 Task: Create ChildIssue0000000811 as Child Issue of Issue Issue0000000406 in Backlog  in Scrum Project Project0000000082 in Jira. Create ChildIssue0000000812 as Child Issue of Issue Issue0000000406 in Backlog  in Scrum Project Project0000000082 in Jira. Create ChildIssue0000000813 as Child Issue of Issue Issue0000000407 in Backlog  in Scrum Project Project0000000082 in Jira. Create ChildIssue0000000814 as Child Issue of Issue Issue0000000407 in Backlog  in Scrum Project Project0000000082 in Jira. Create ChildIssue0000000815 as Child Issue of Issue Issue0000000408 in Backlog  in Scrum Project Project0000000082 in Jira
Action: Mouse moved to (282, 93)
Screenshot: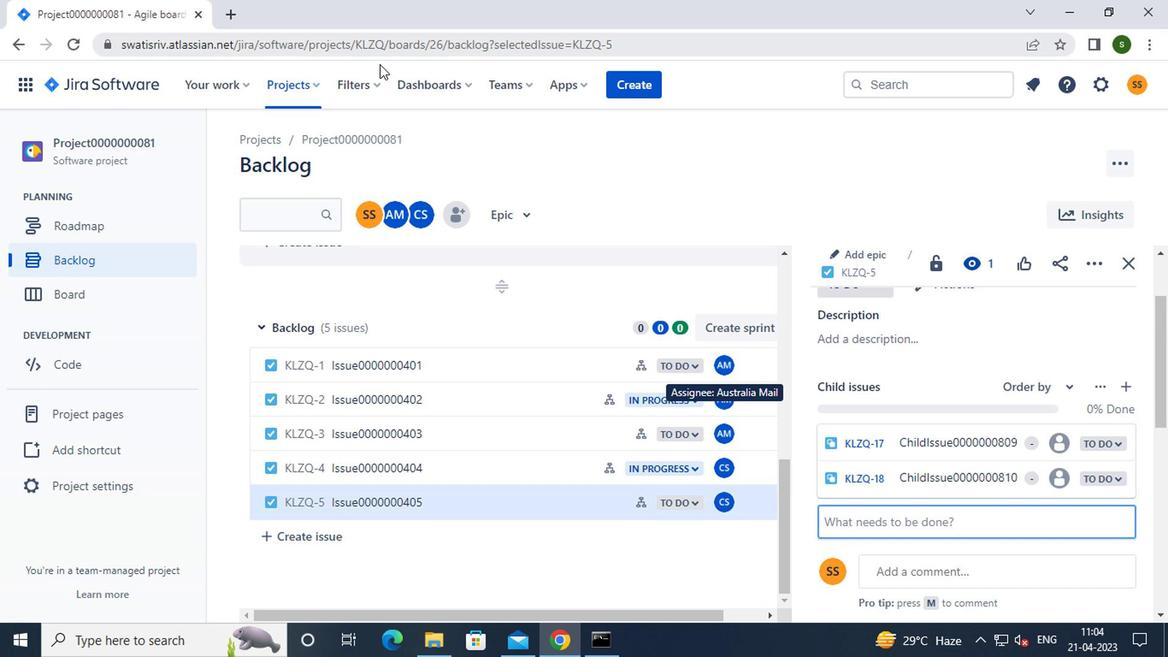 
Action: Mouse pressed left at (282, 93)
Screenshot: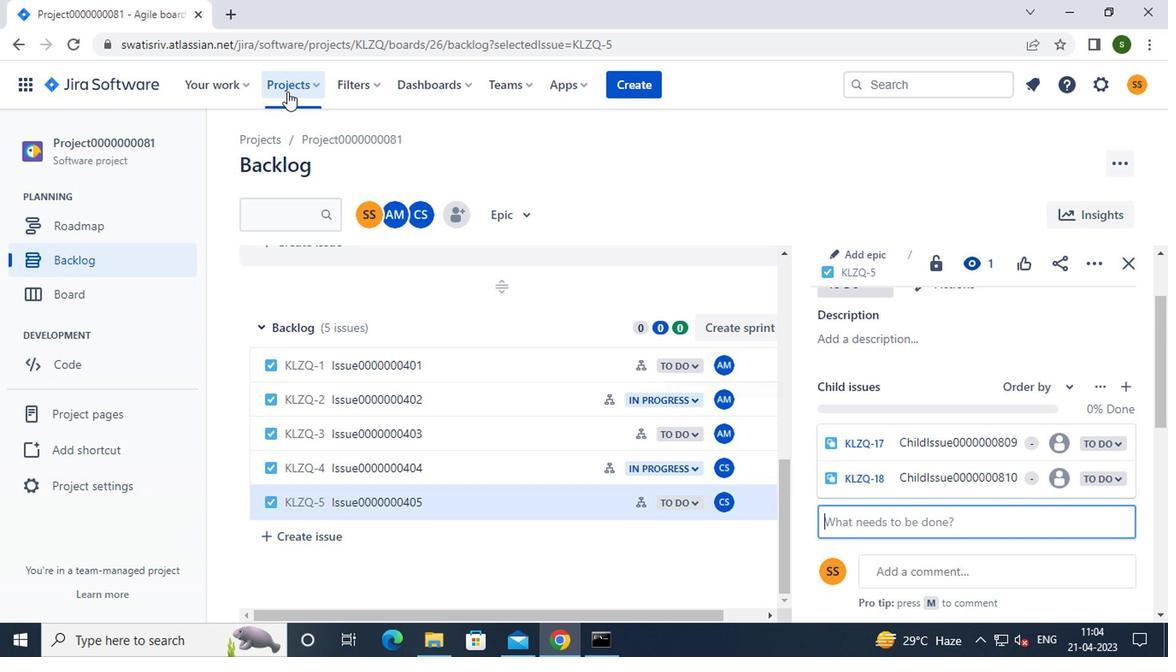 
Action: Mouse moved to (345, 207)
Screenshot: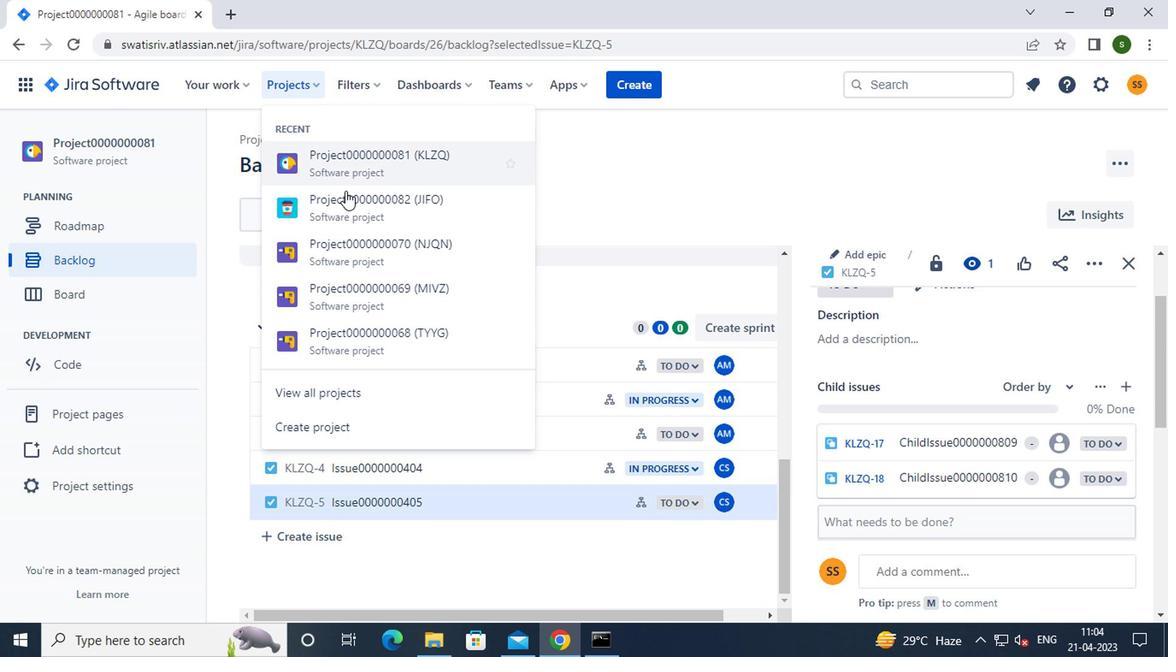 
Action: Mouse pressed left at (345, 207)
Screenshot: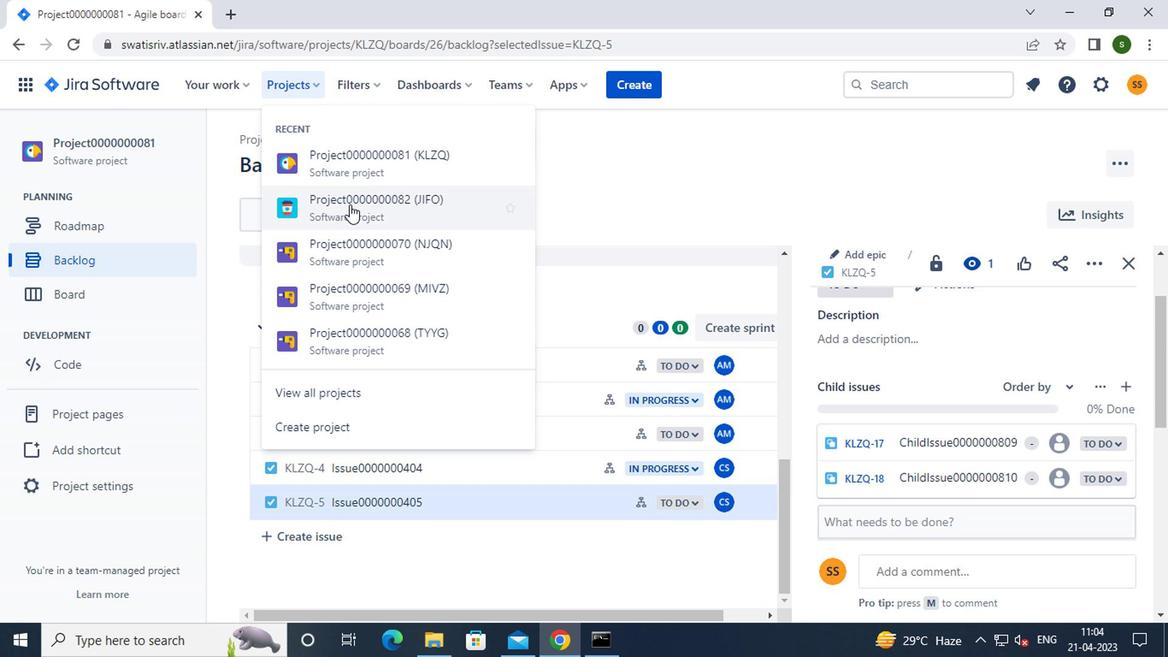 
Action: Mouse moved to (152, 271)
Screenshot: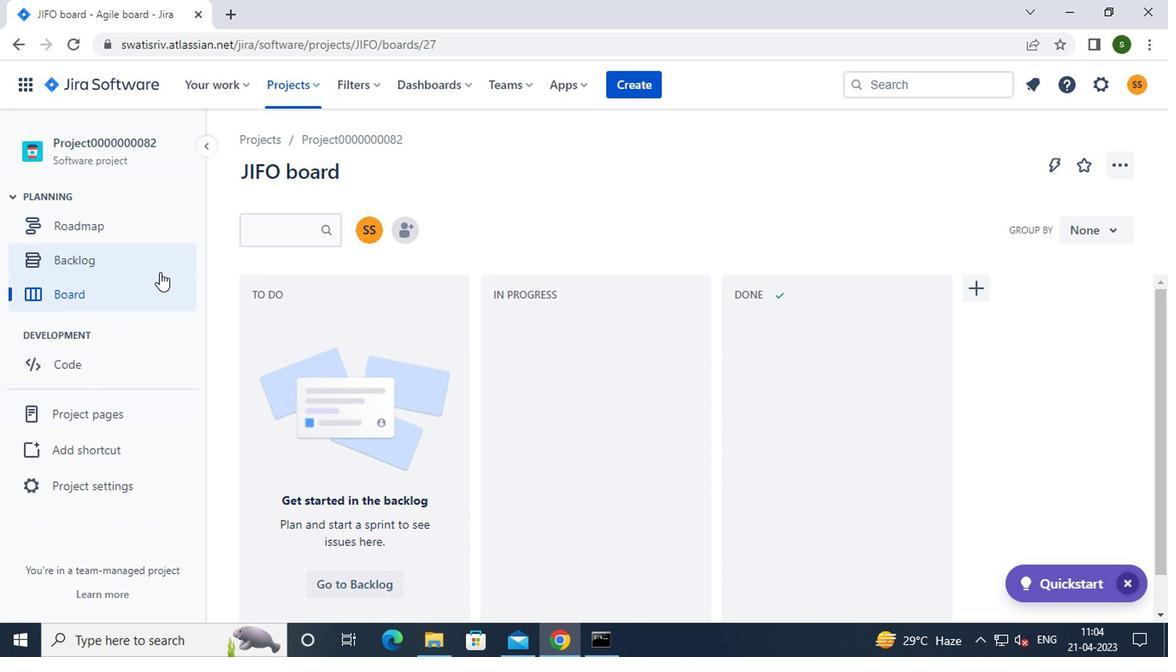 
Action: Mouse pressed left at (152, 271)
Screenshot: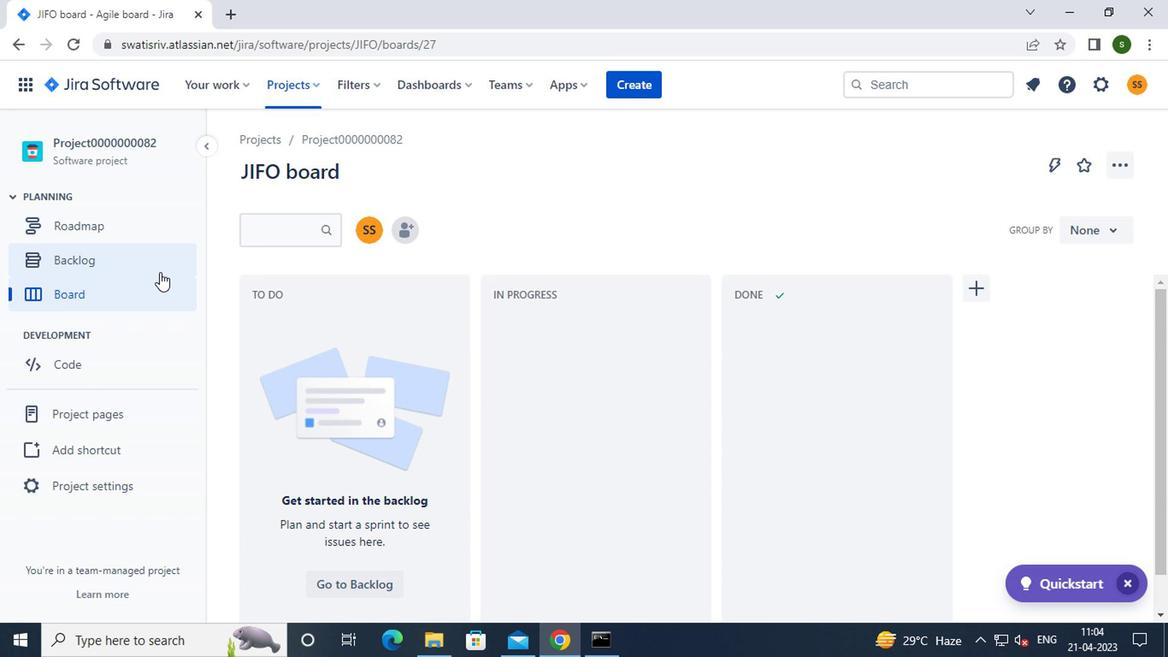 
Action: Mouse moved to (471, 345)
Screenshot: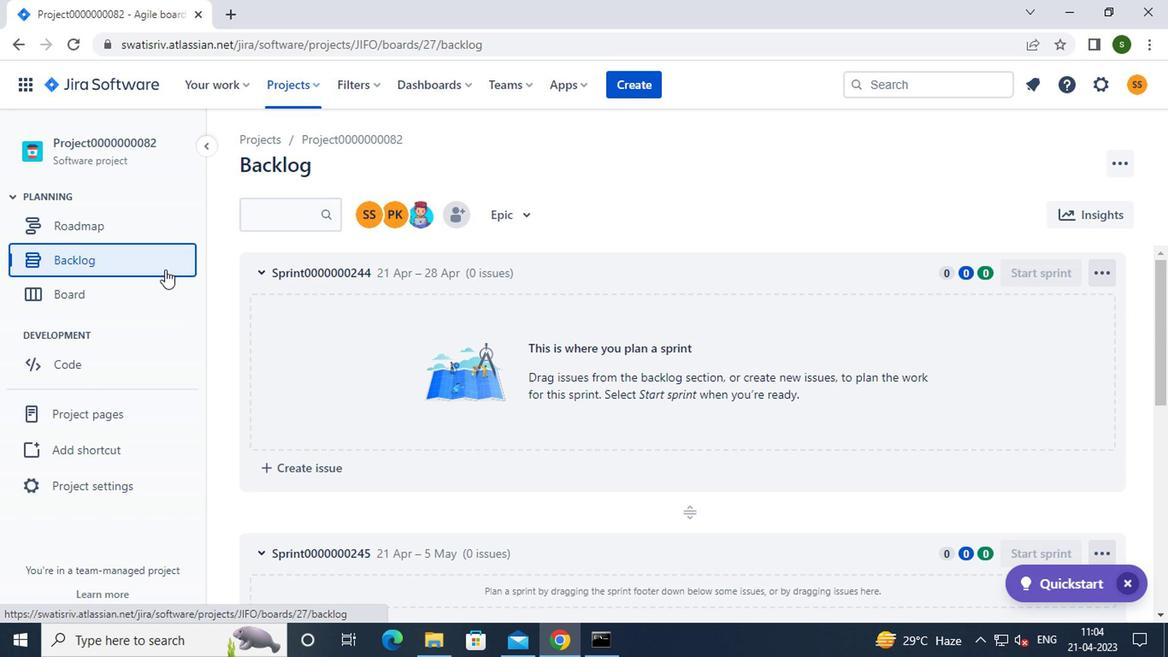 
Action: Mouse scrolled (471, 344) with delta (0, 0)
Screenshot: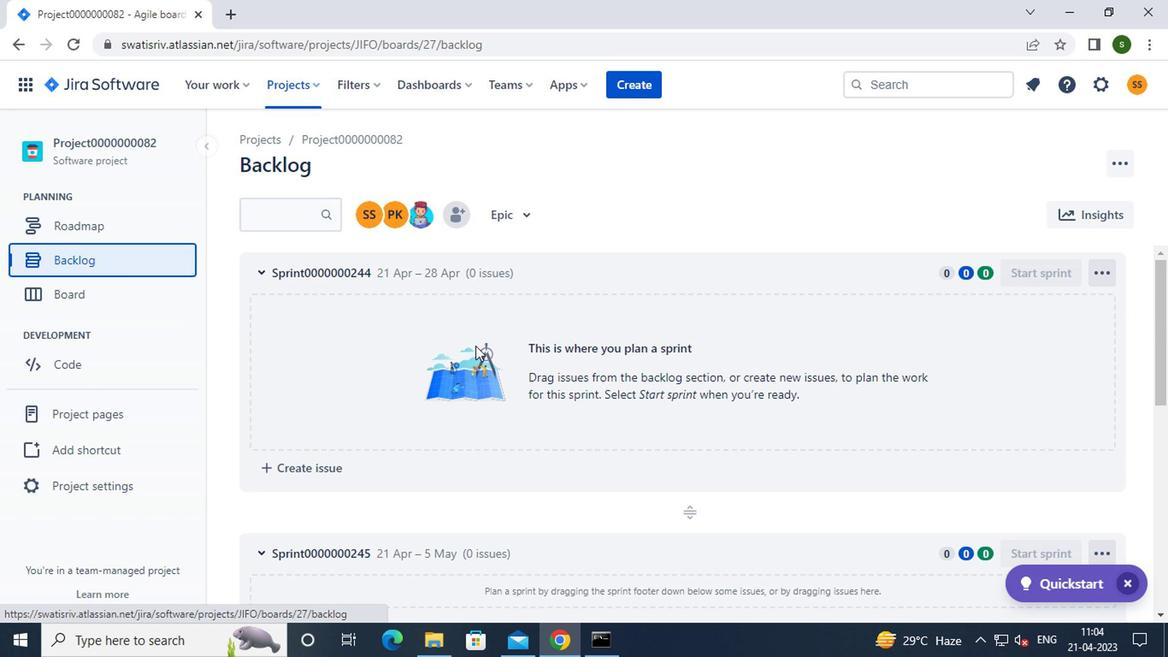 
Action: Mouse scrolled (471, 344) with delta (0, 0)
Screenshot: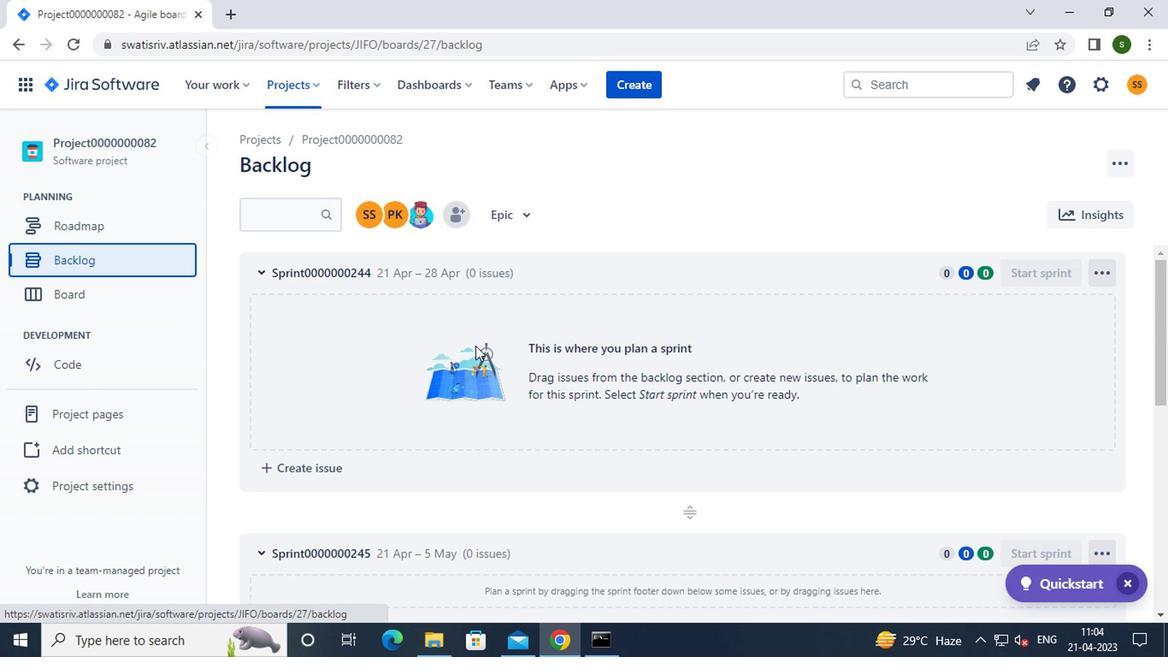 
Action: Mouse scrolled (471, 344) with delta (0, 0)
Screenshot: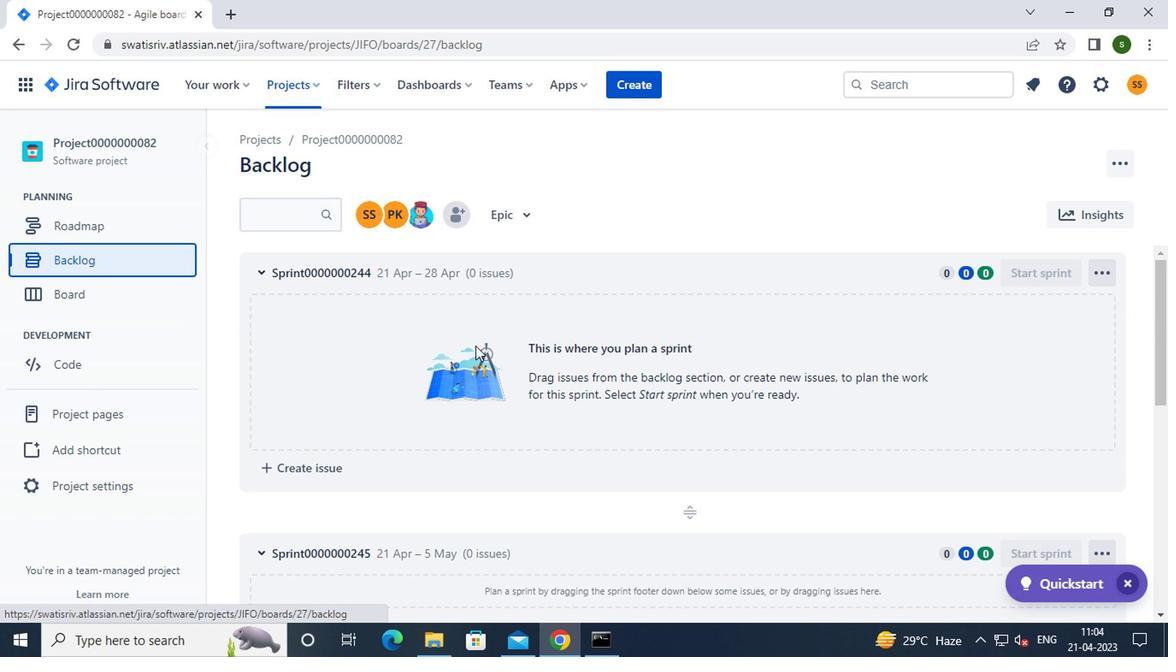 
Action: Mouse moved to (472, 345)
Screenshot: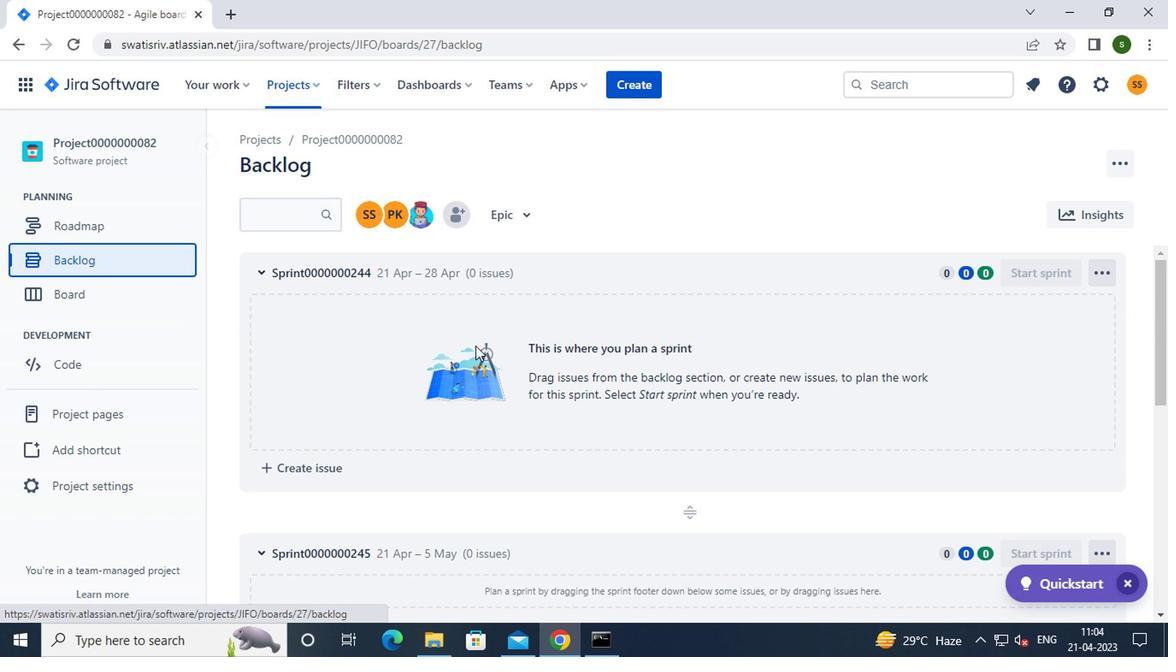
Action: Mouse scrolled (472, 344) with delta (0, 0)
Screenshot: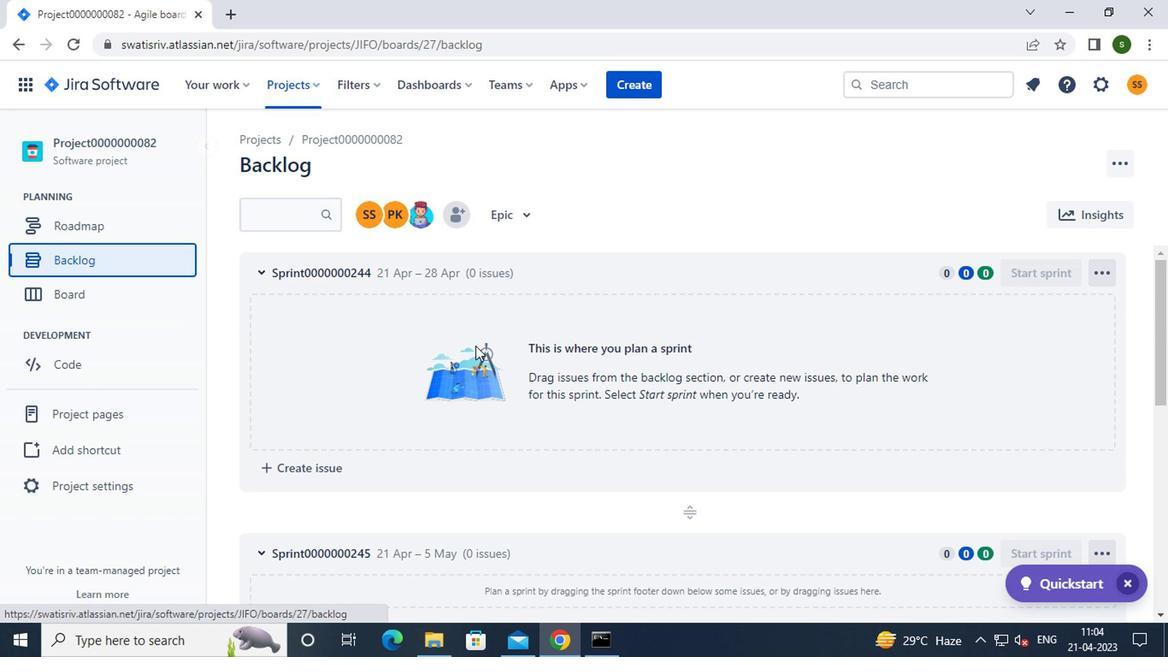
Action: Mouse scrolled (472, 344) with delta (0, 0)
Screenshot: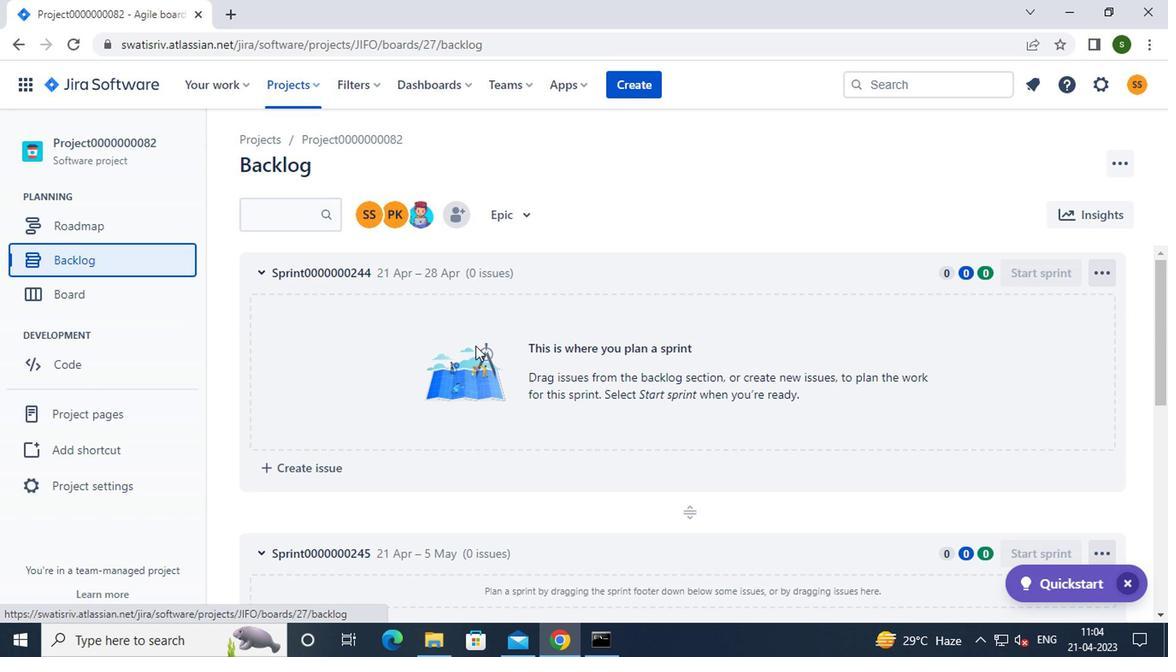 
Action: Mouse scrolled (472, 344) with delta (0, 0)
Screenshot: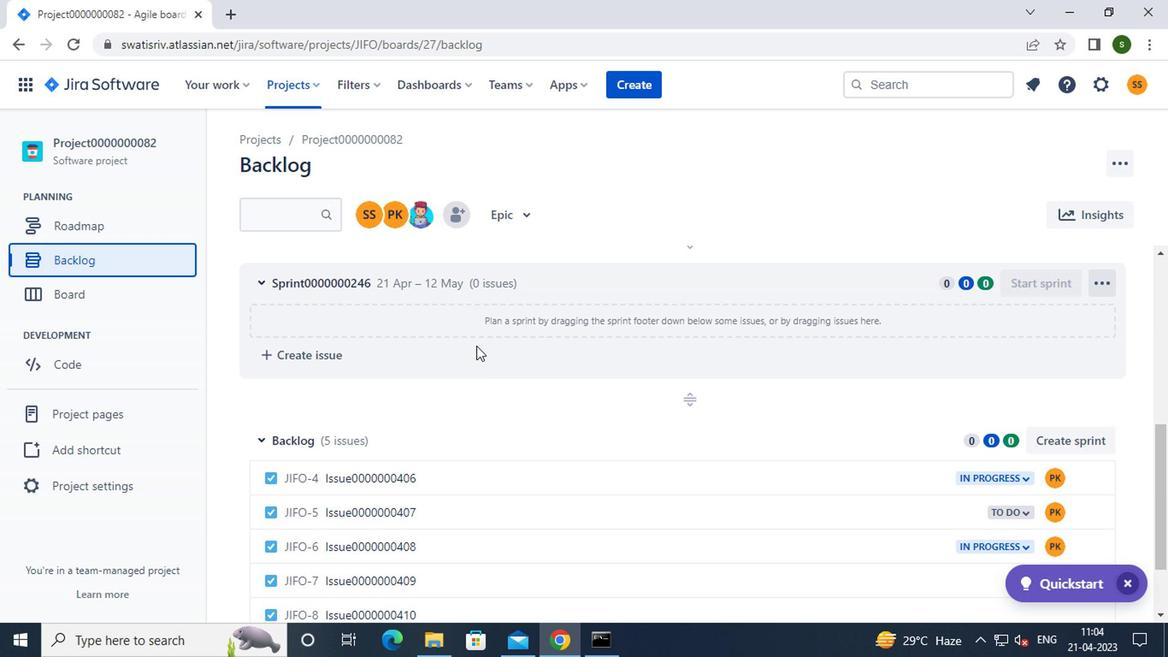 
Action: Mouse scrolled (472, 344) with delta (0, 0)
Screenshot: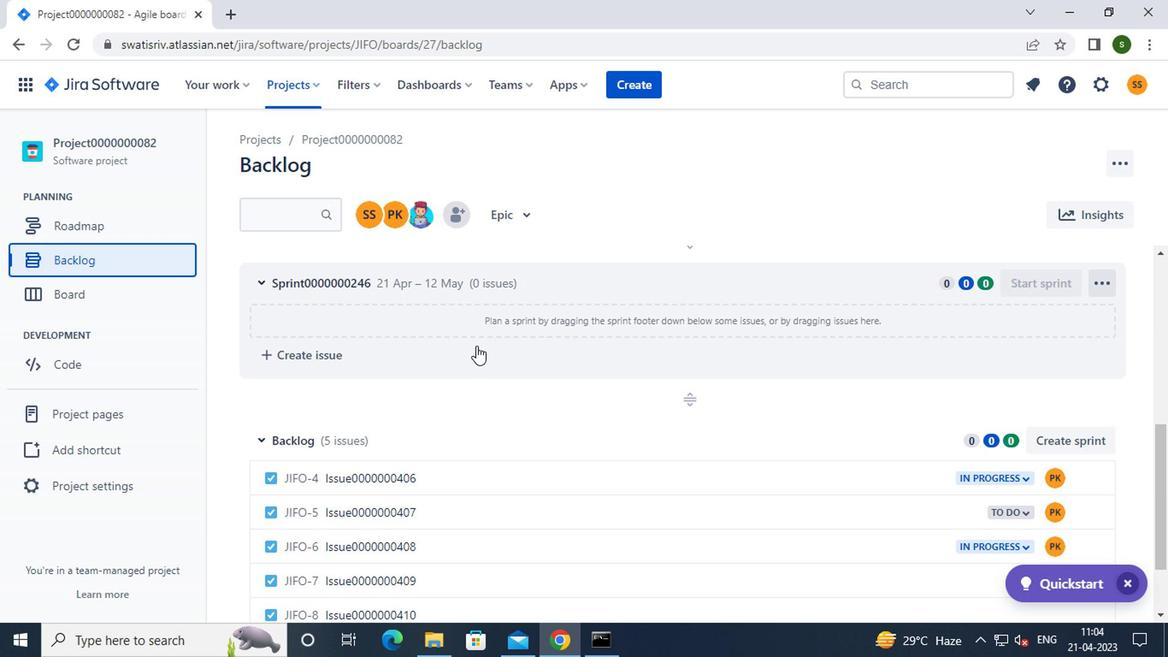 
Action: Mouse scrolled (472, 344) with delta (0, 0)
Screenshot: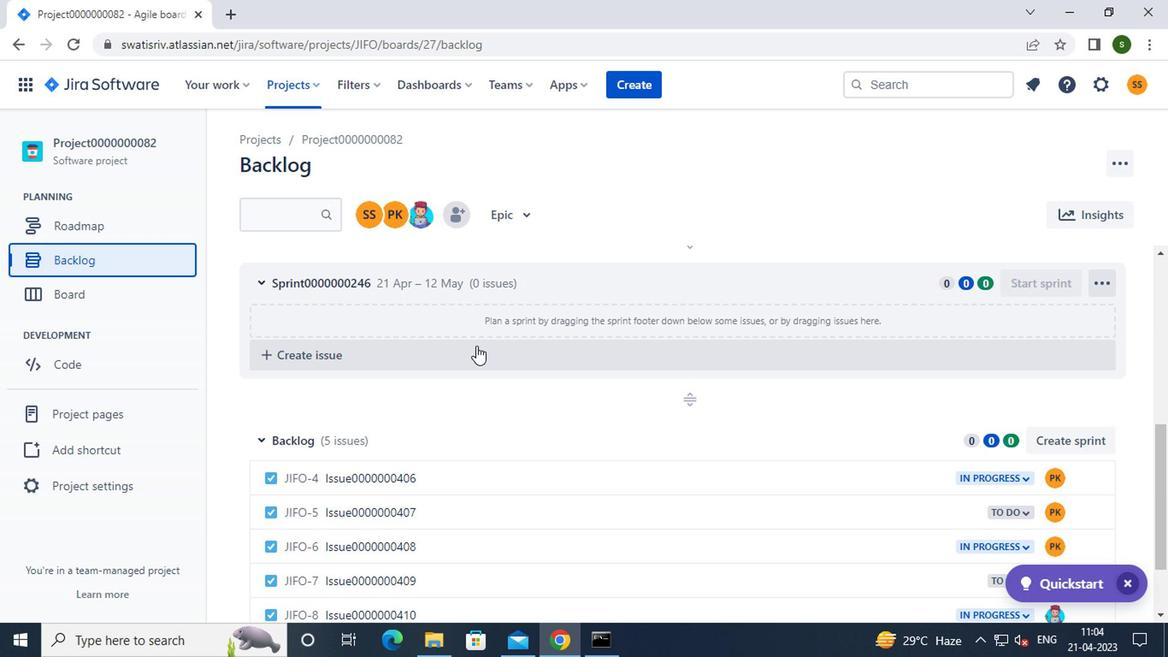 
Action: Mouse moved to (544, 377)
Screenshot: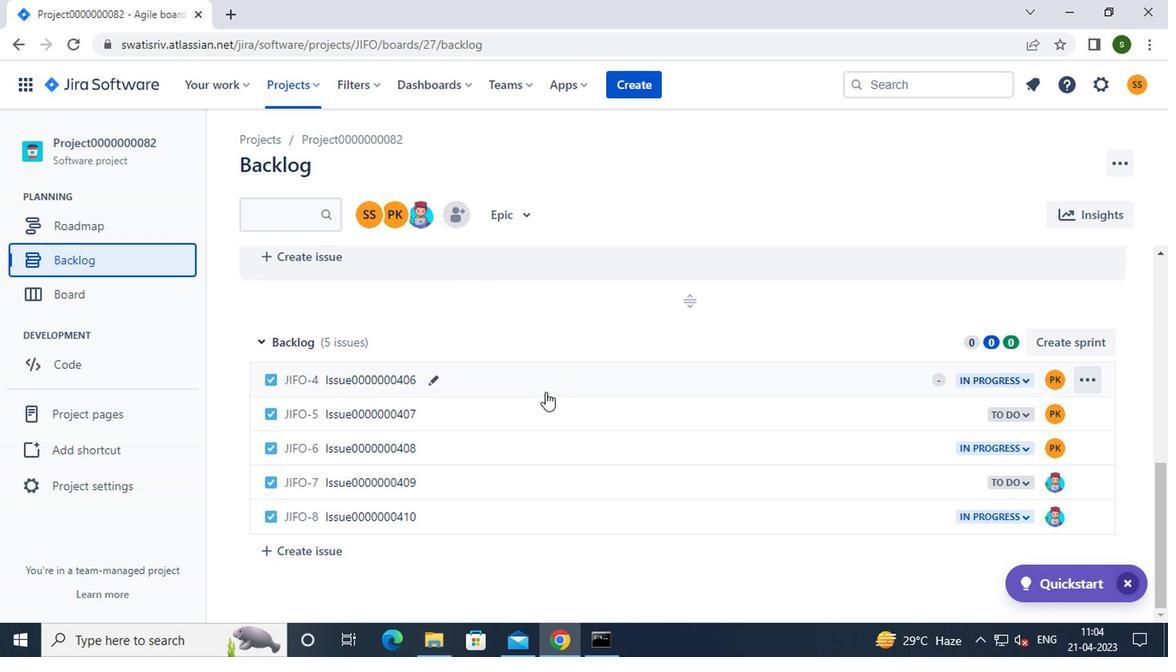 
Action: Mouse pressed left at (544, 377)
Screenshot: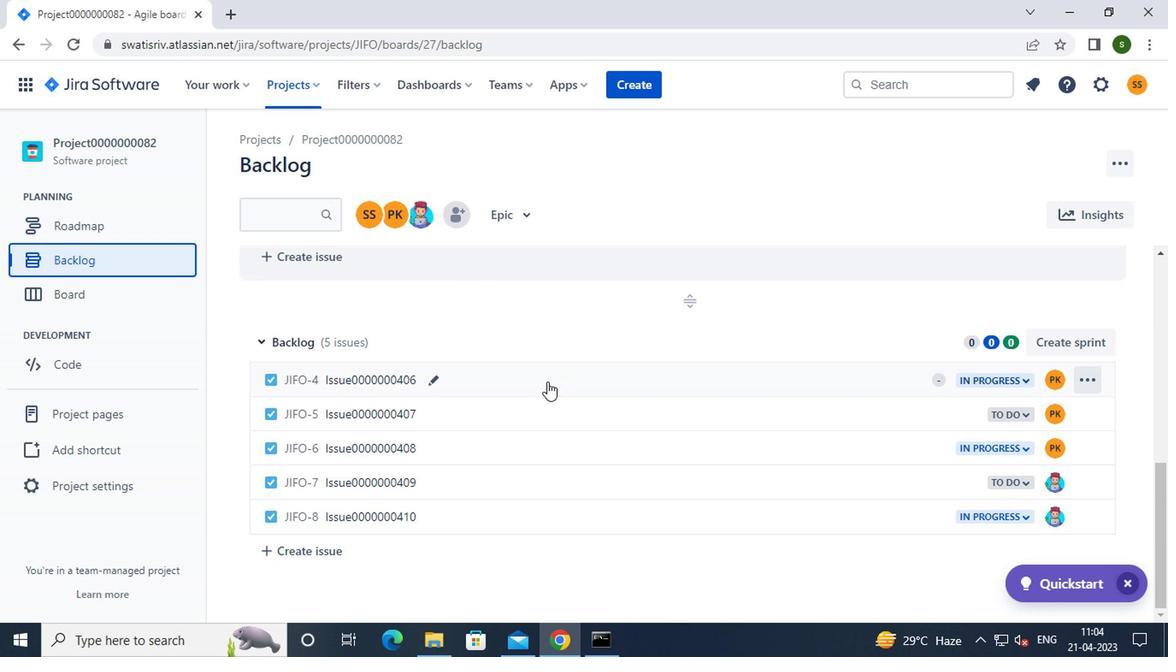 
Action: Mouse moved to (864, 338)
Screenshot: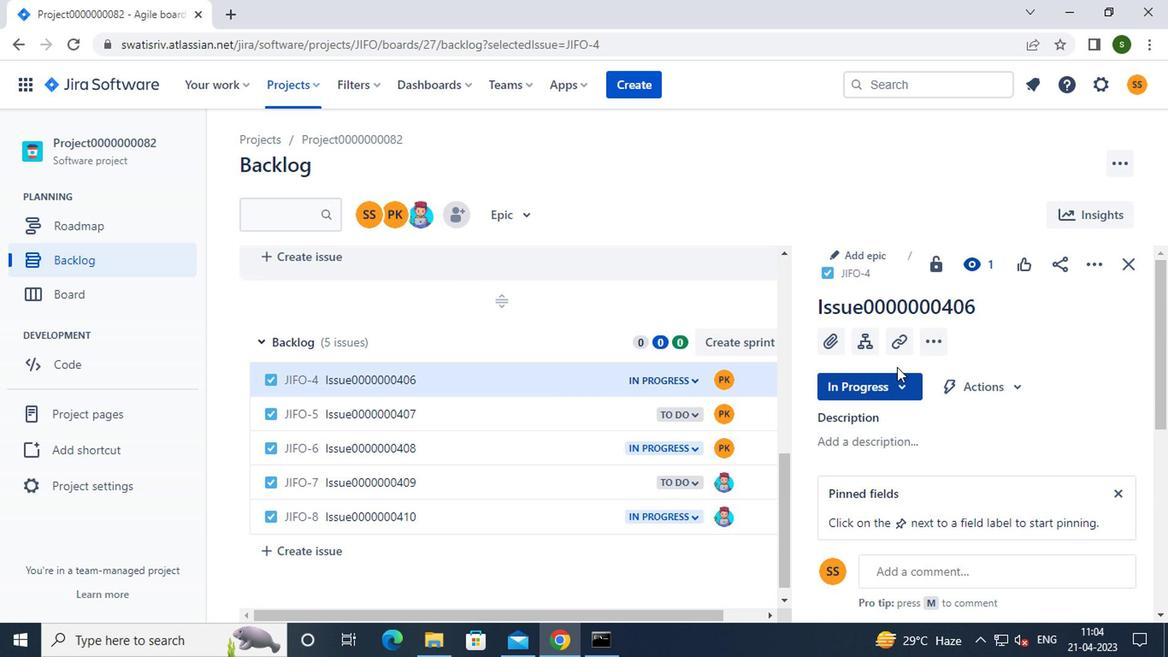
Action: Mouse pressed left at (864, 338)
Screenshot: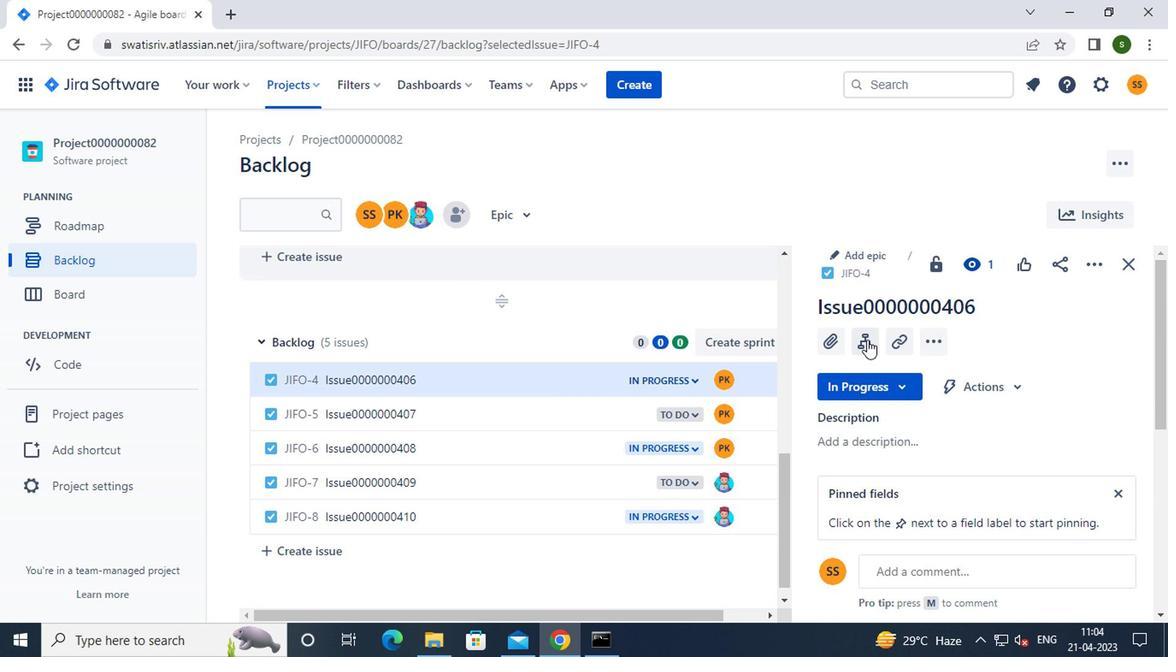 
Action: Mouse moved to (866, 414)
Screenshot: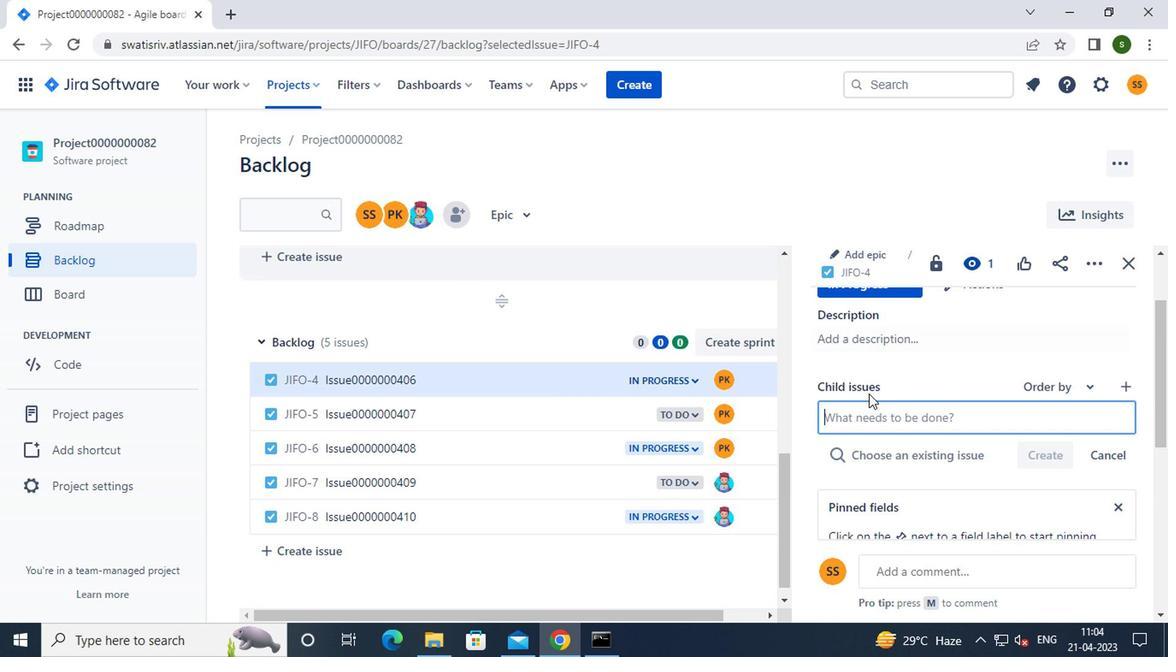 
Action: Mouse pressed left at (866, 414)
Screenshot: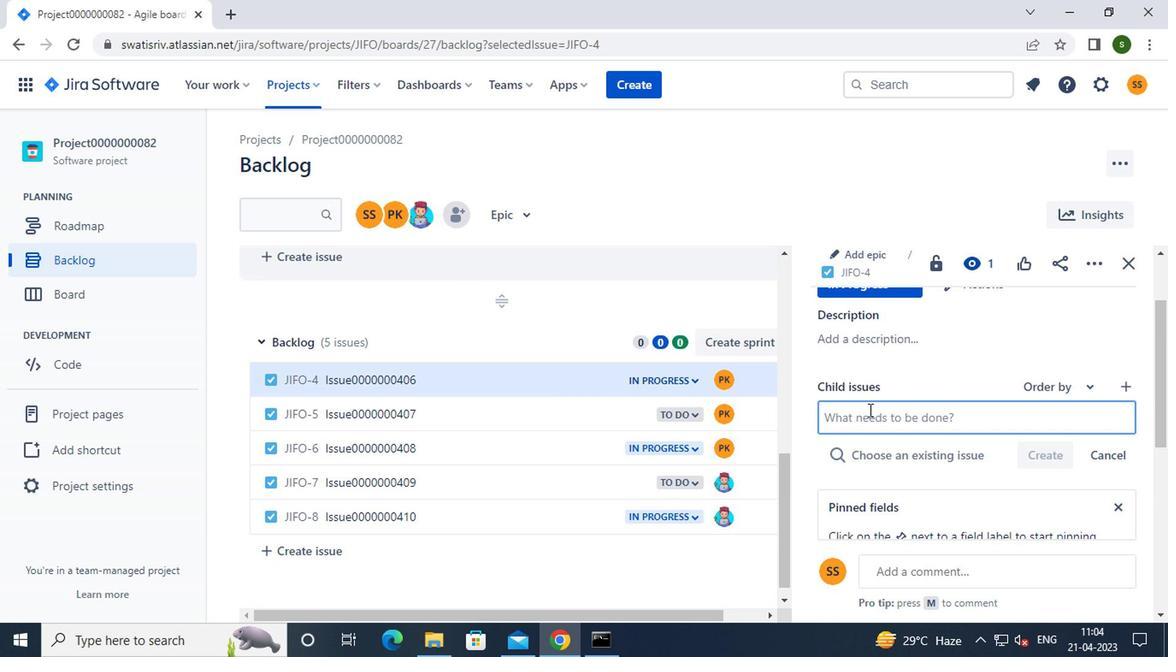 
Action: Key pressed c<Key.caps_lock>hild<Key.caps_lock>i<Key.caps_lock>ssue0000000811
Screenshot: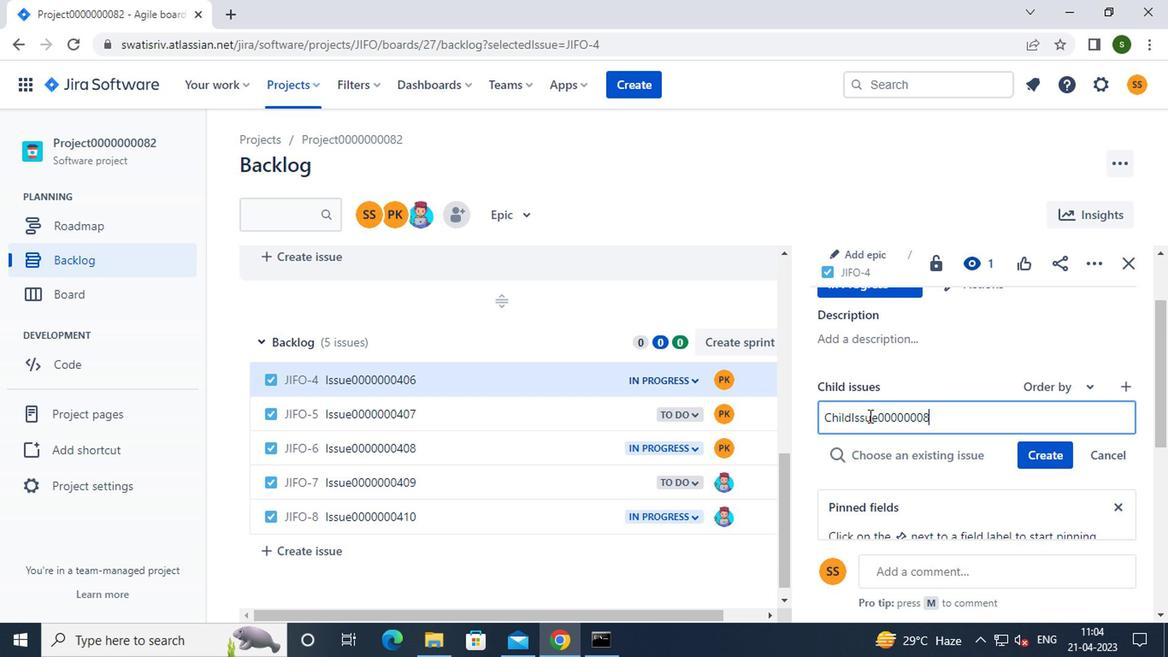 
Action: Mouse moved to (1034, 454)
Screenshot: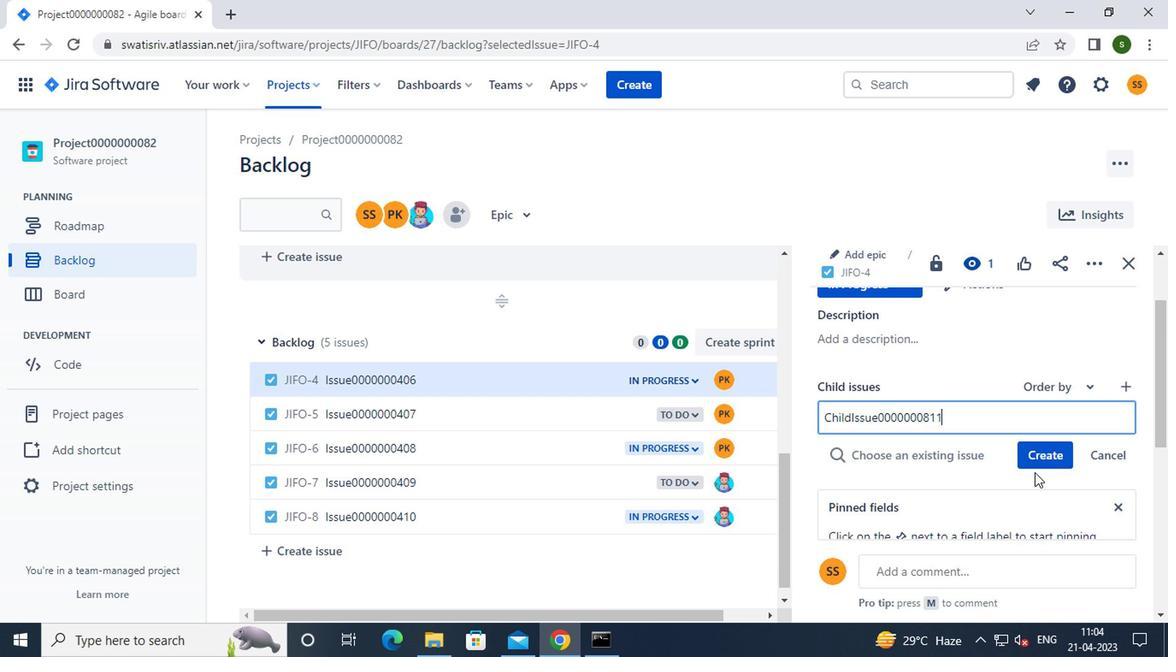 
Action: Mouse pressed left at (1034, 454)
Screenshot: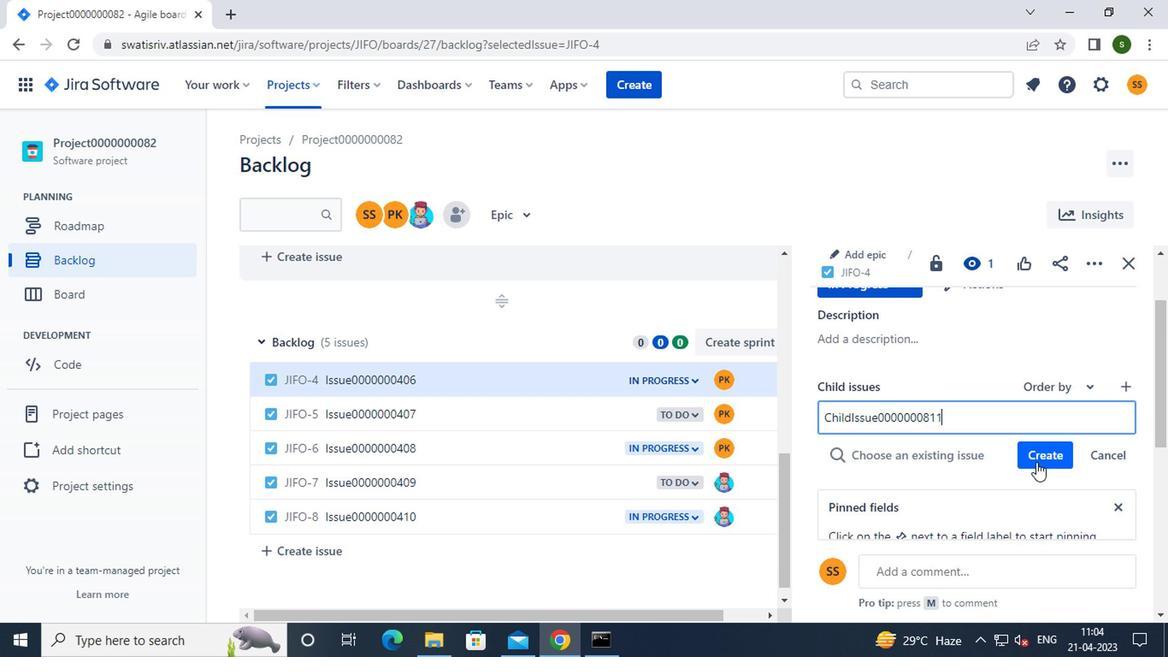 
Action: Mouse moved to (995, 464)
Screenshot: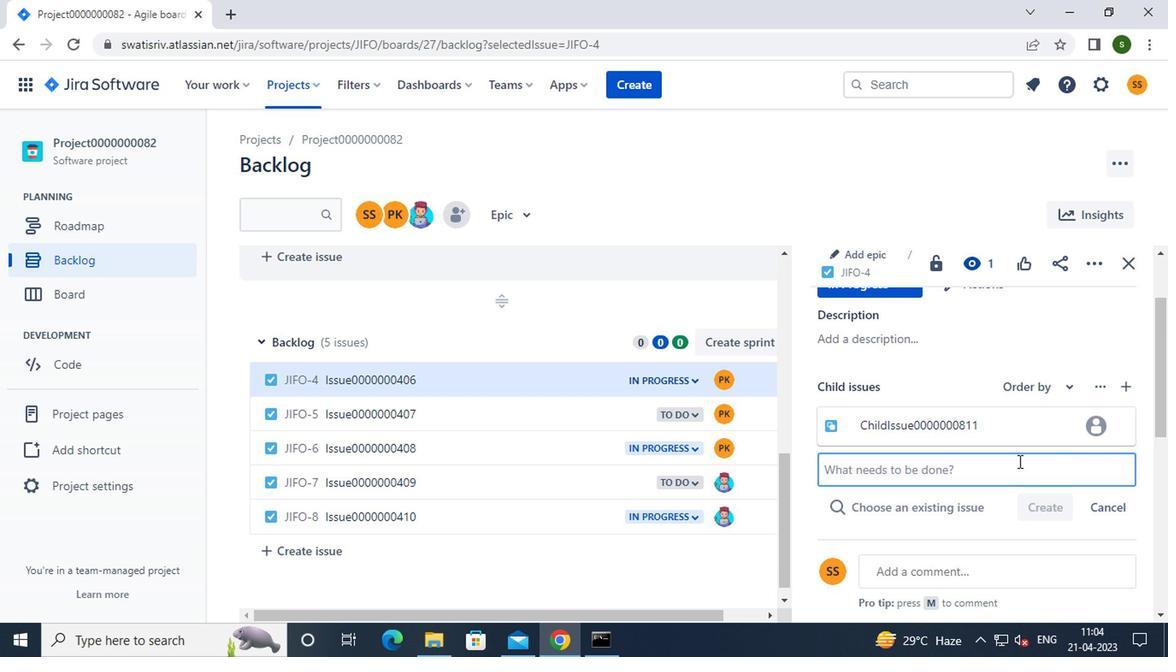 
Action: Mouse pressed left at (995, 464)
Screenshot: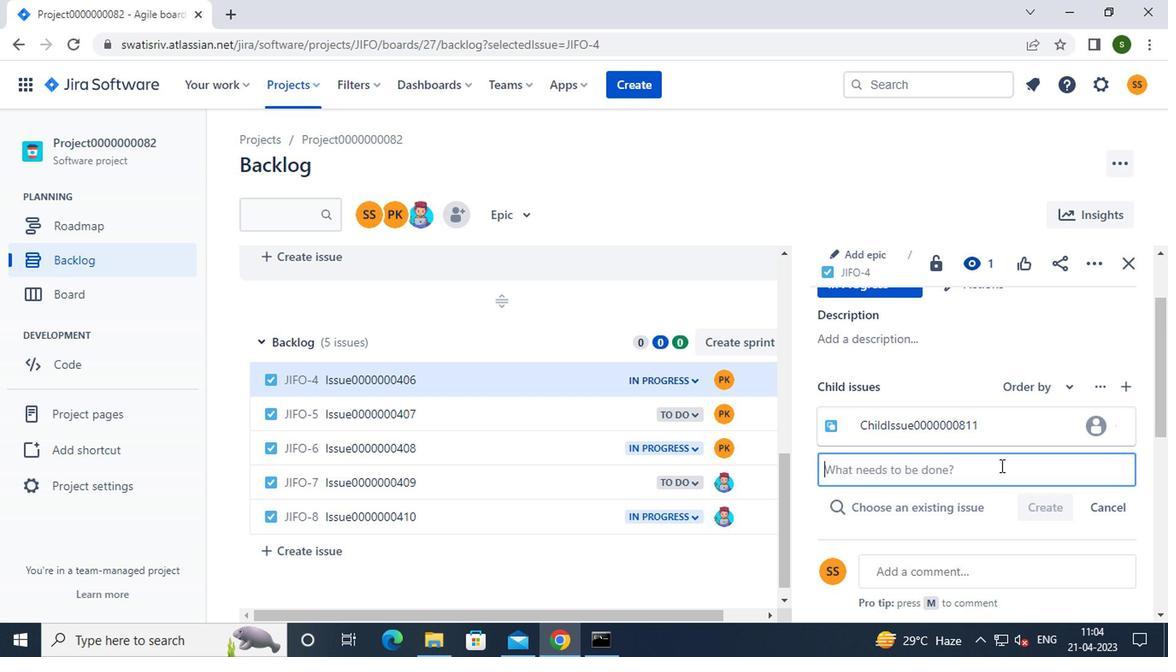 
Action: Mouse moved to (995, 465)
Screenshot: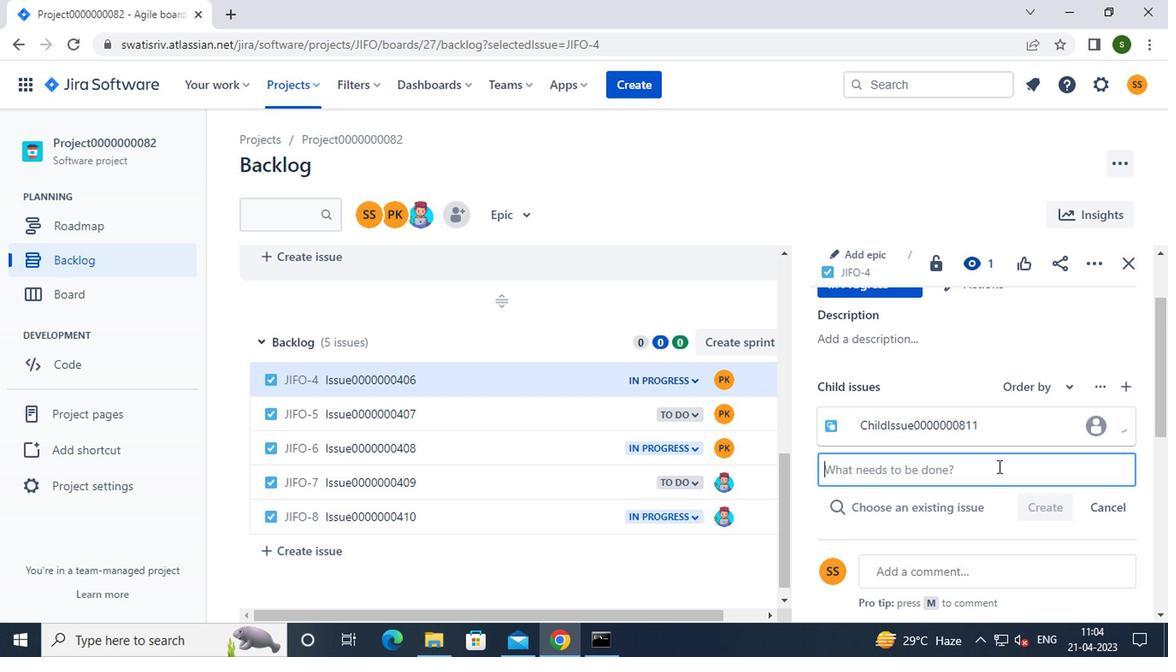 
Action: Key pressed <Key.caps_lock>c<Key.caps_lock>hild<Key.caps_lock>i<Key.caps_lock>ssue0000000812
Screenshot: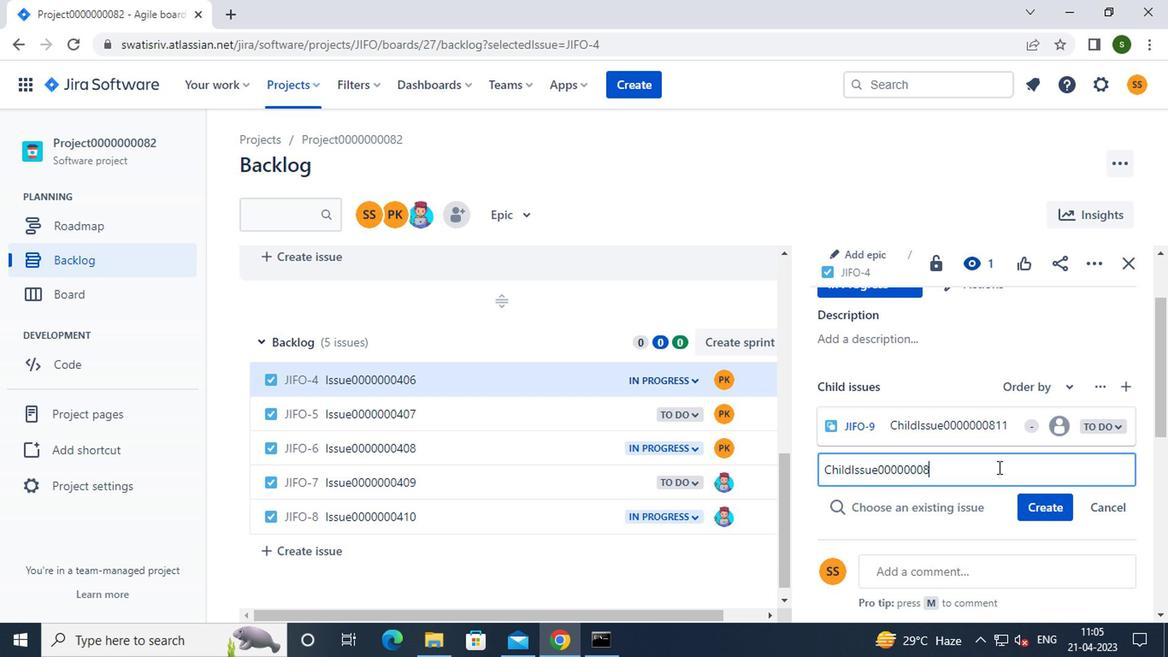 
Action: Mouse moved to (1023, 497)
Screenshot: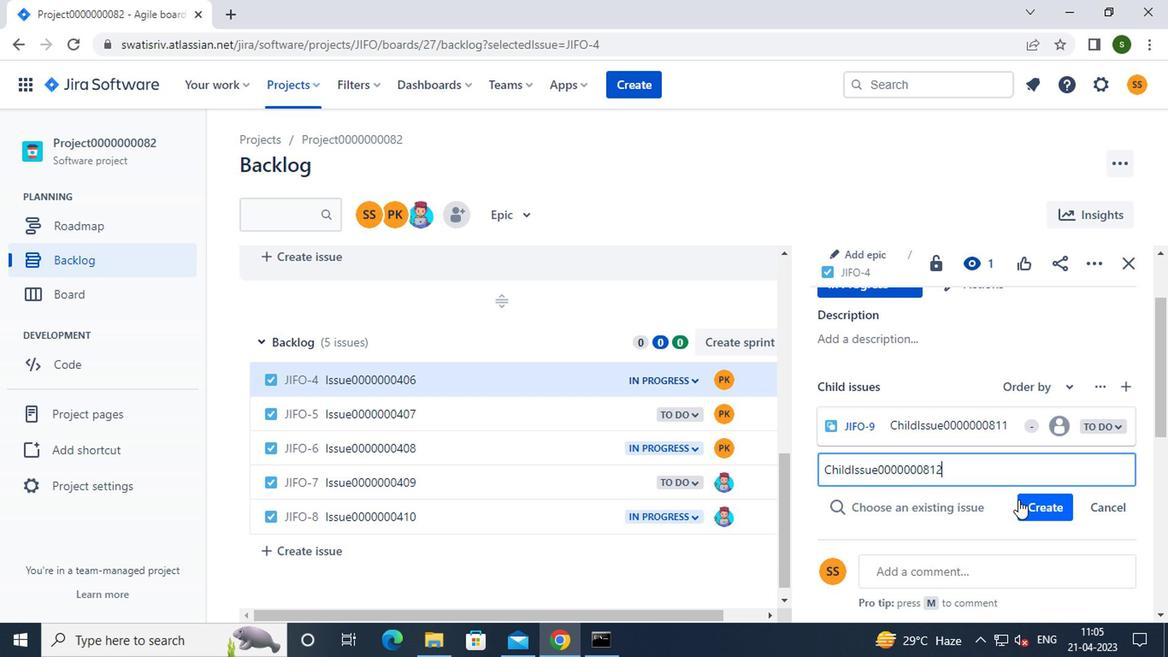 
Action: Mouse pressed left at (1023, 497)
Screenshot: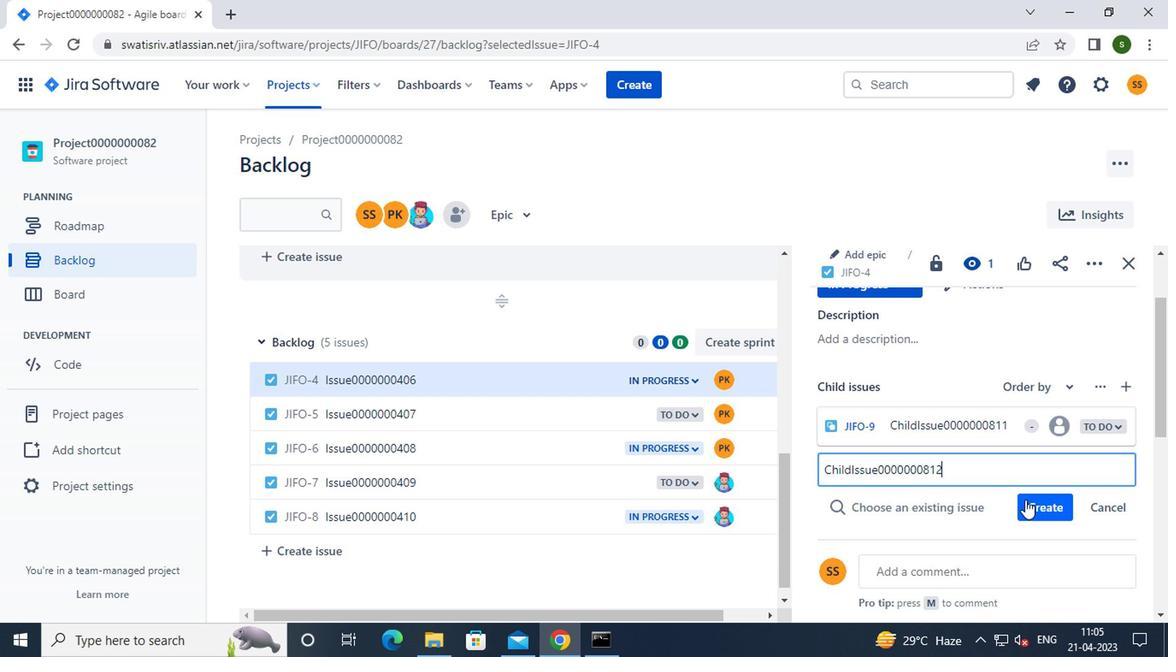 
Action: Mouse moved to (511, 402)
Screenshot: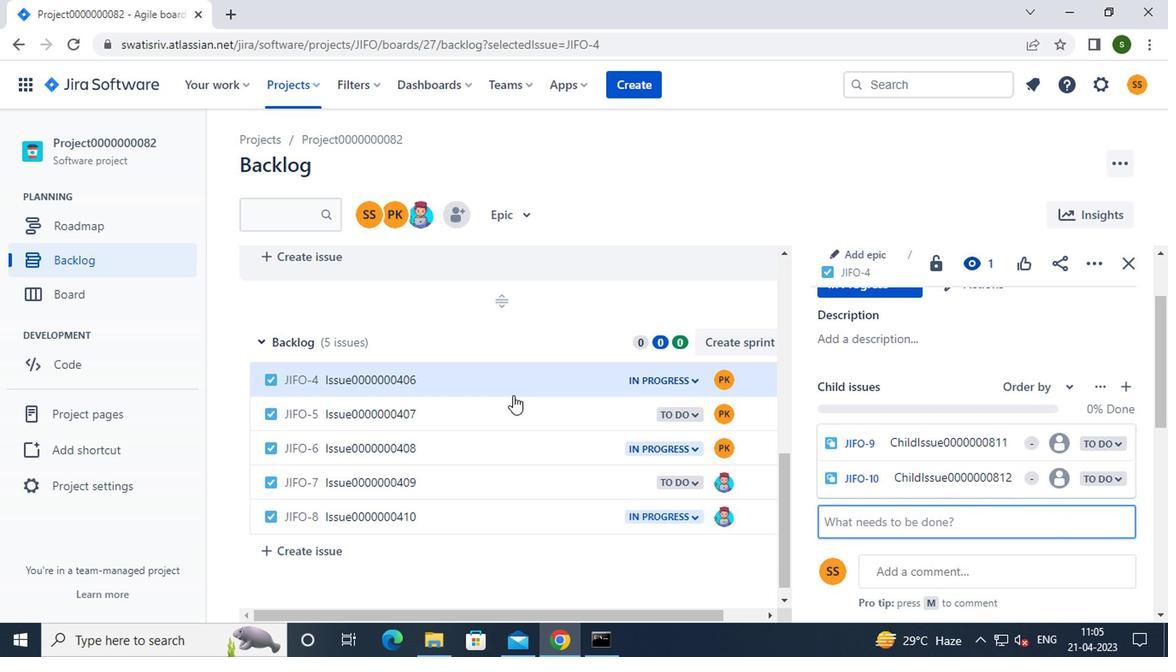 
Action: Mouse pressed left at (511, 402)
Screenshot: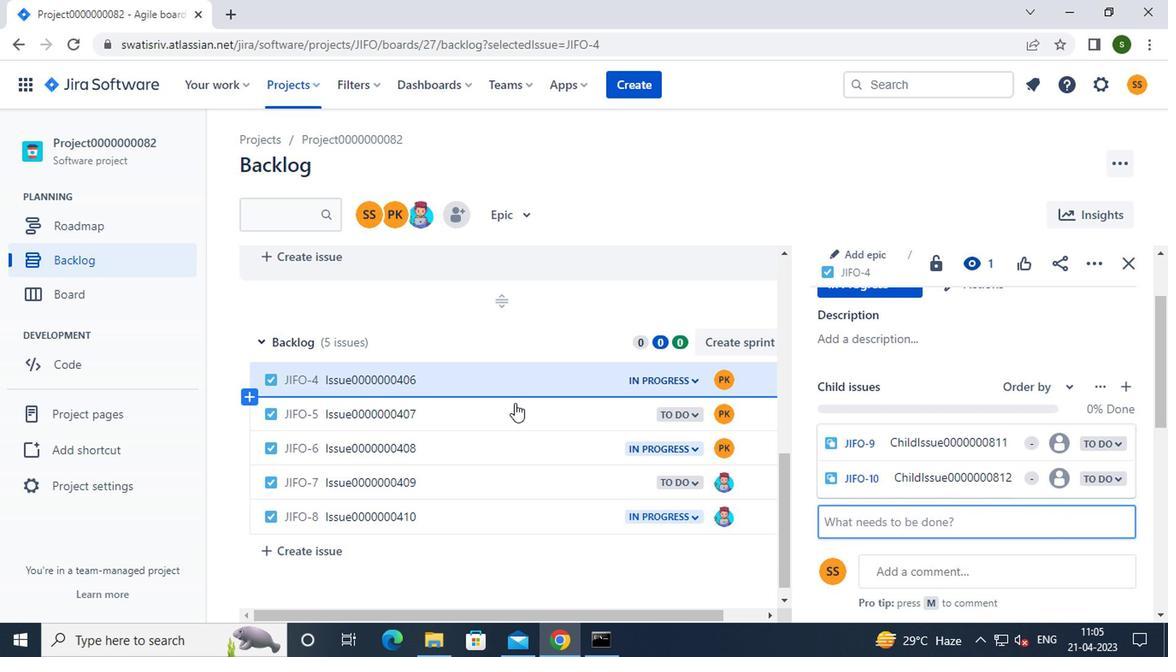
Action: Mouse moved to (859, 342)
Screenshot: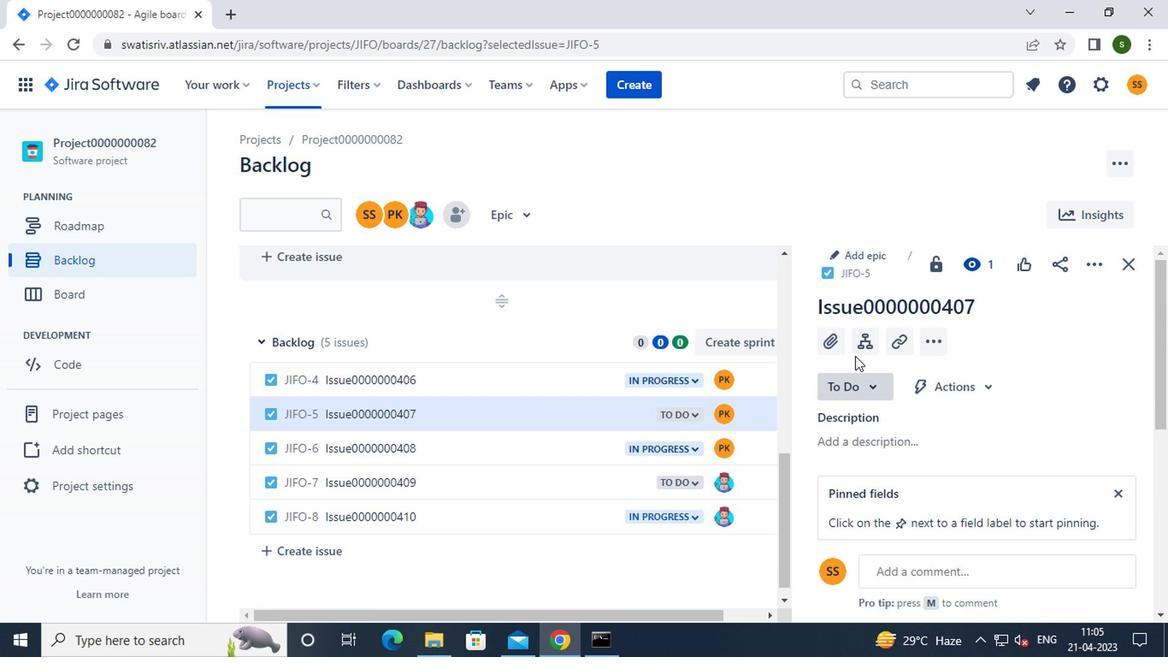 
Action: Mouse pressed left at (859, 342)
Screenshot: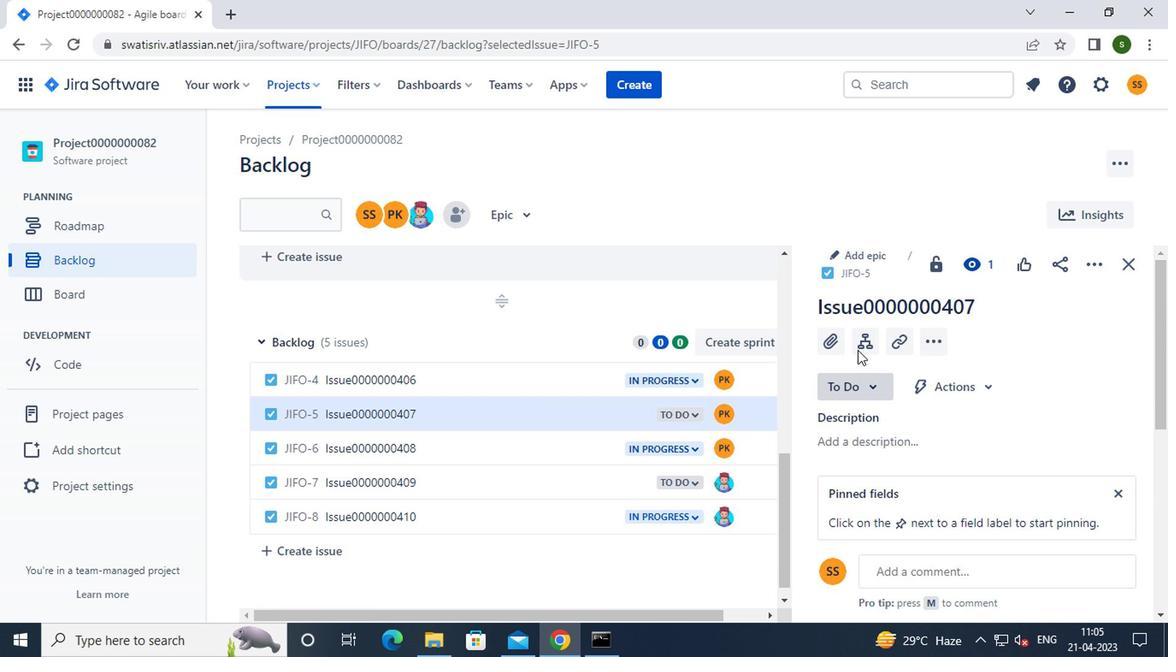 
Action: Mouse moved to (869, 408)
Screenshot: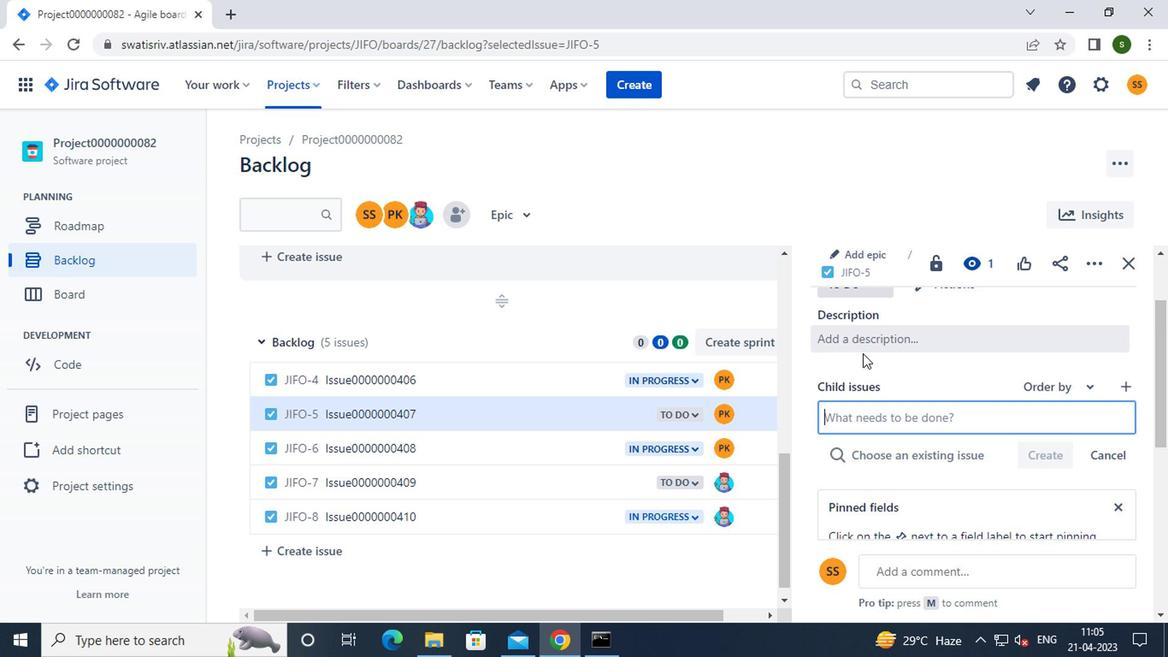 
Action: Mouse pressed left at (869, 408)
Screenshot: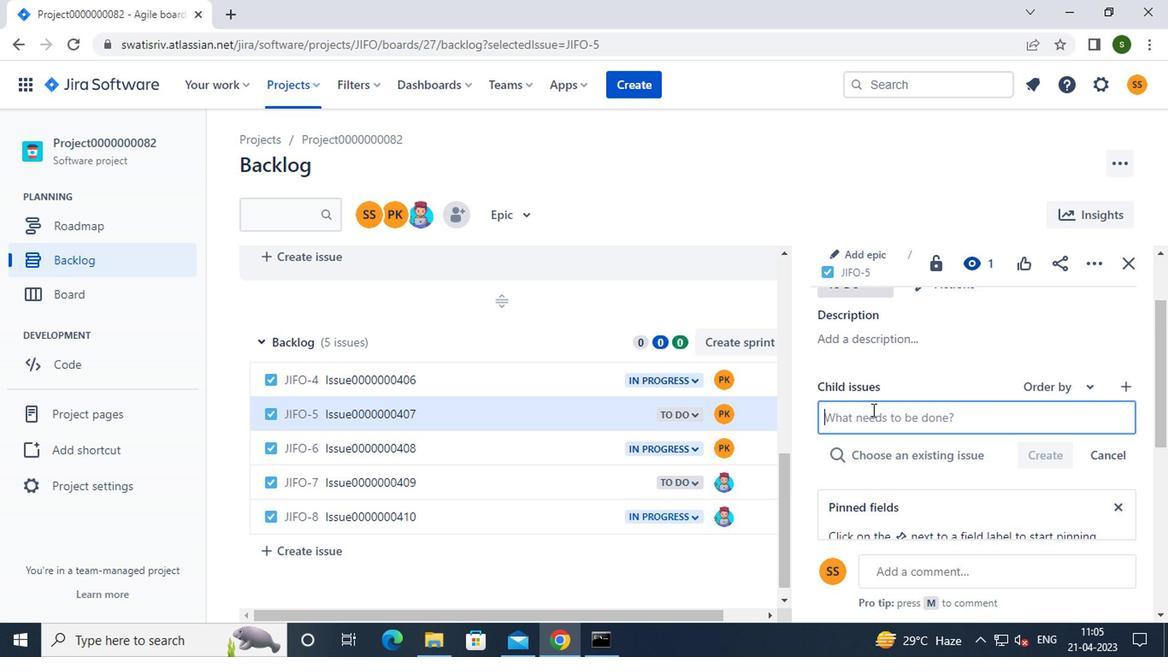 
Action: Key pressed <Key.caps_lock>c<Key.caps_lock>hild<Key.caps_lock>i<Key.caps_lock>ssue0000000813
Screenshot: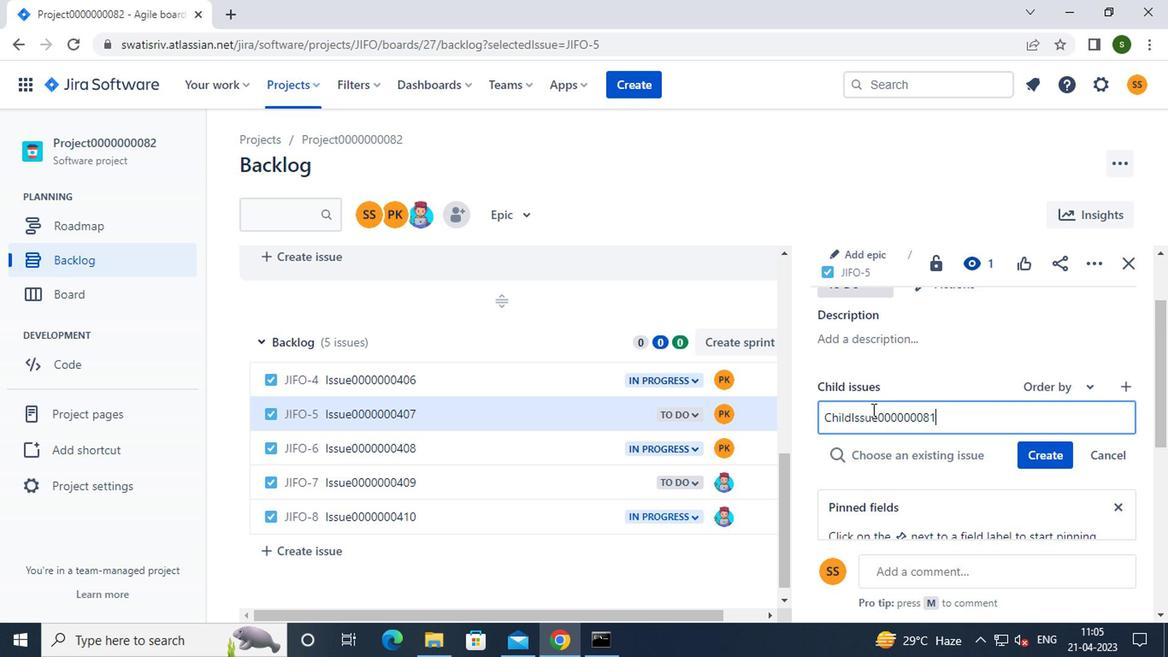 
Action: Mouse moved to (1020, 446)
Screenshot: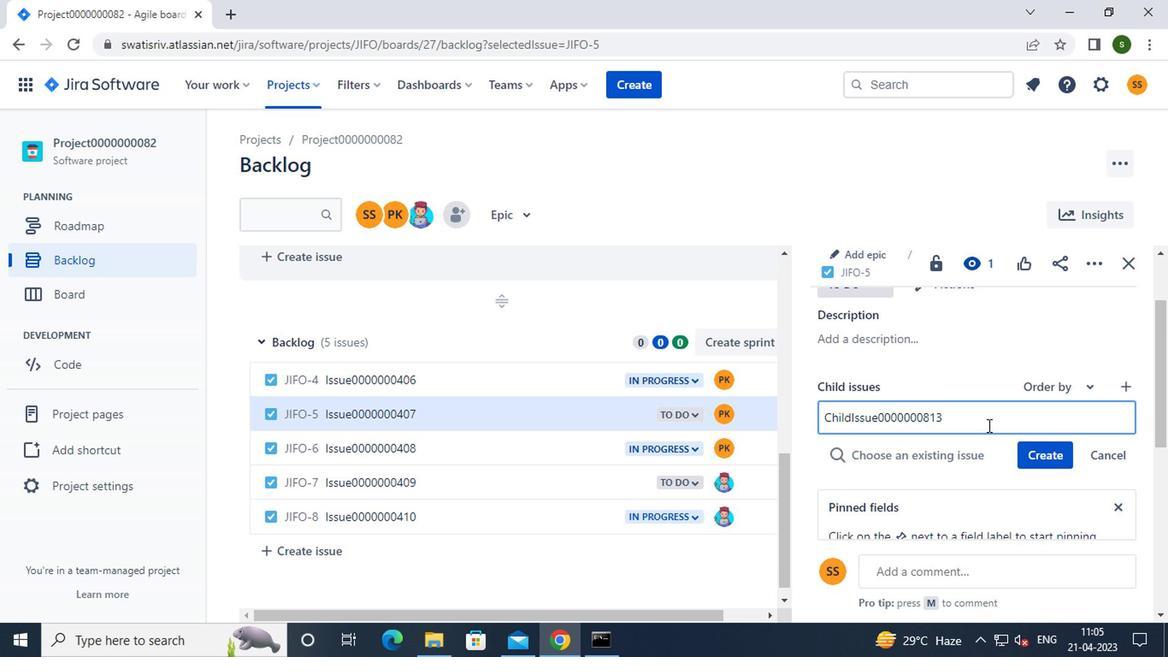 
Action: Mouse pressed left at (1020, 446)
Screenshot: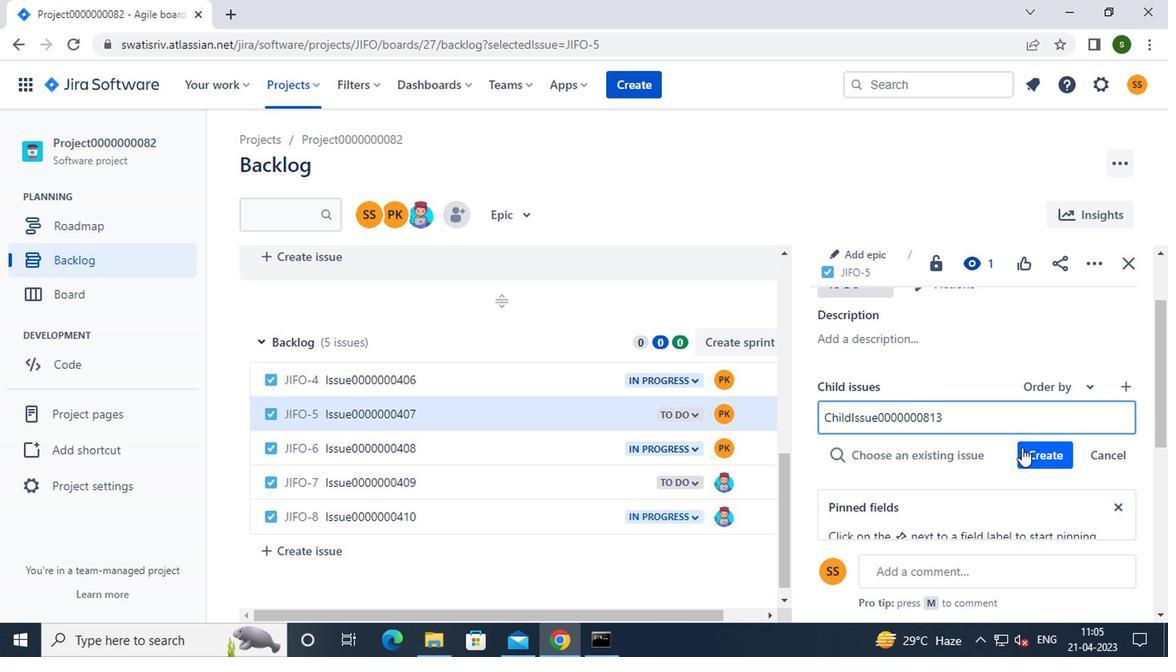 
Action: Mouse moved to (970, 461)
Screenshot: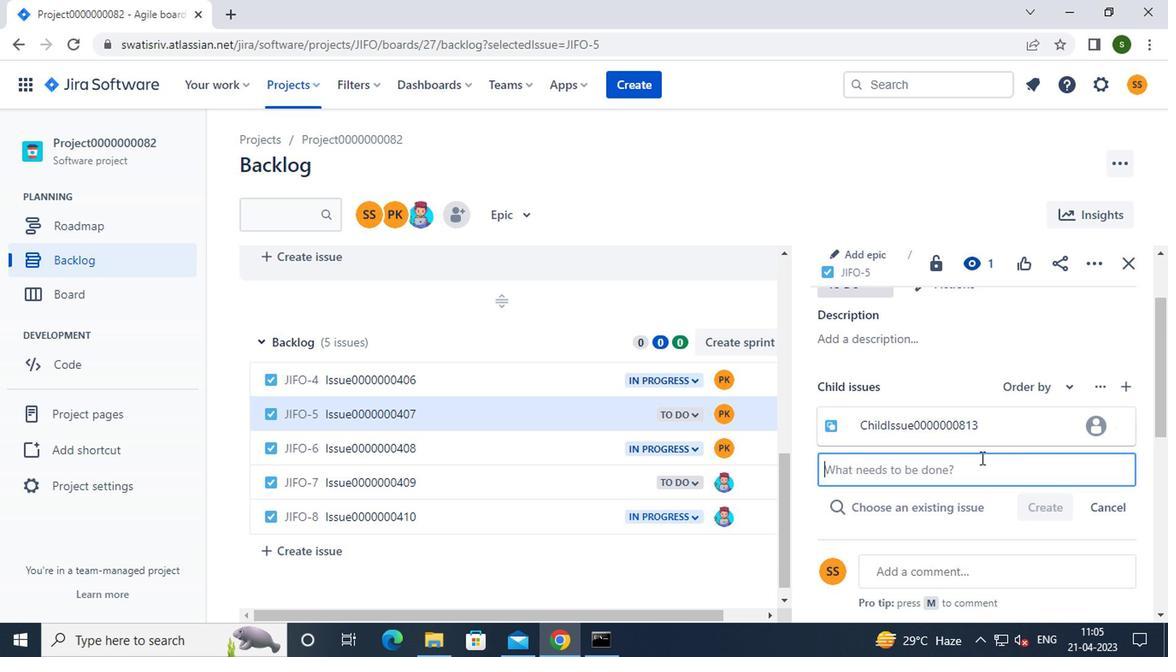 
Action: Mouse pressed left at (970, 461)
Screenshot: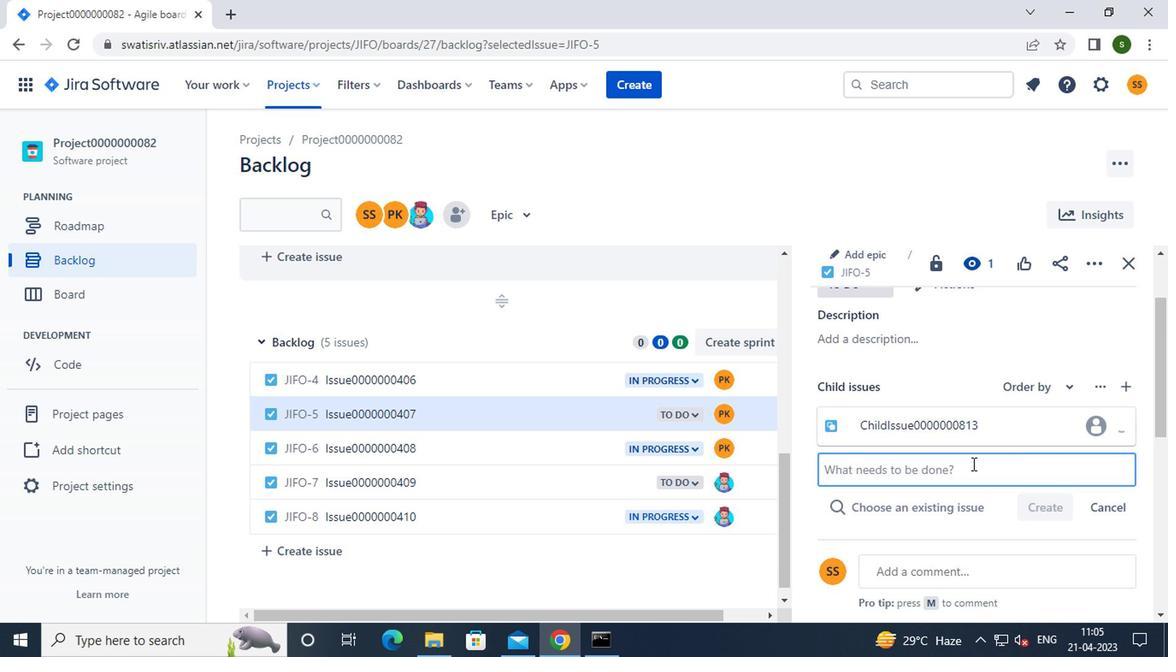 
Action: Key pressed <Key.caps_lock>c<Key.caps_lock>hild<Key.caps_lock>i<Key.caps_lock>ssue0000000814
Screenshot: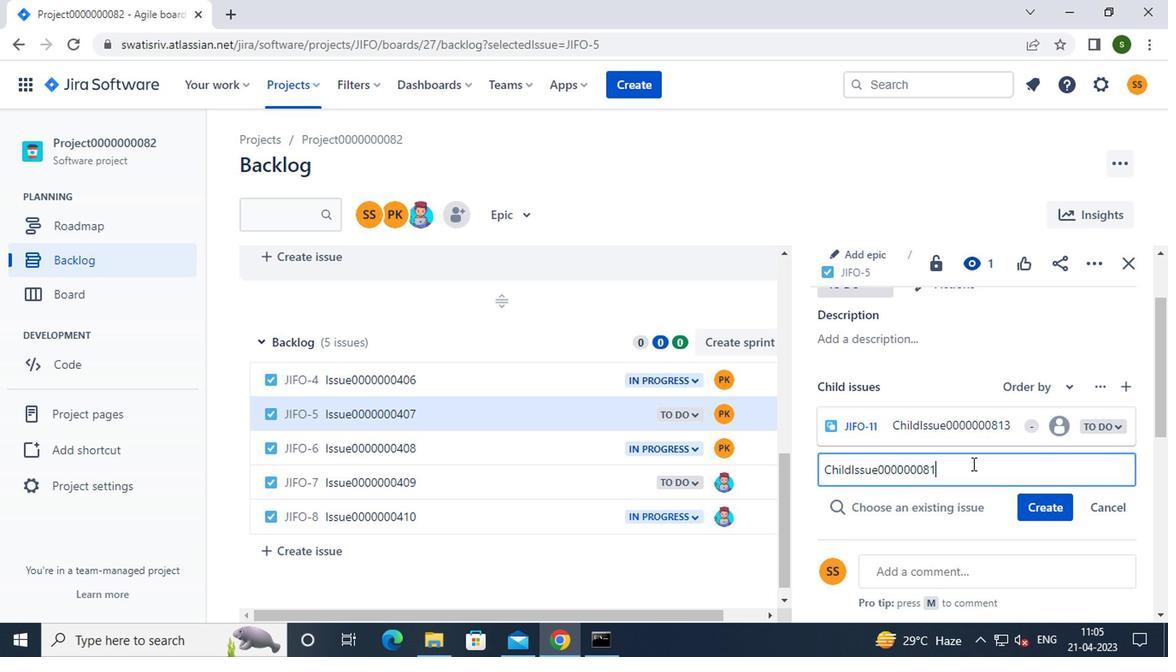 
Action: Mouse moved to (1024, 502)
Screenshot: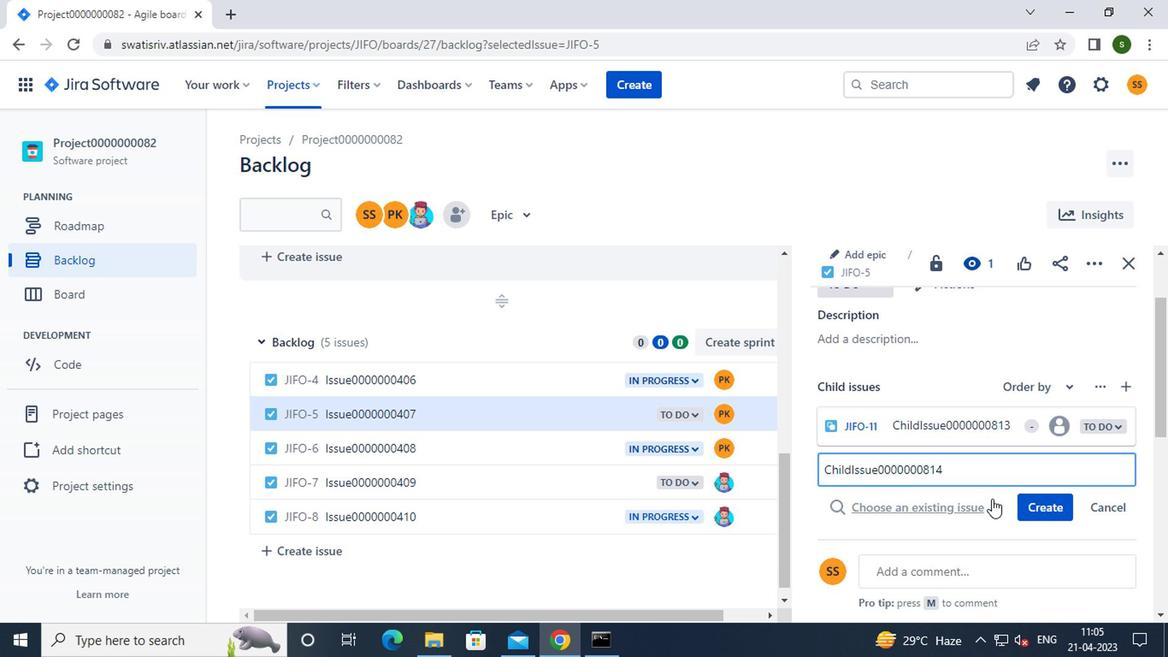 
Action: Mouse pressed left at (1024, 502)
Screenshot: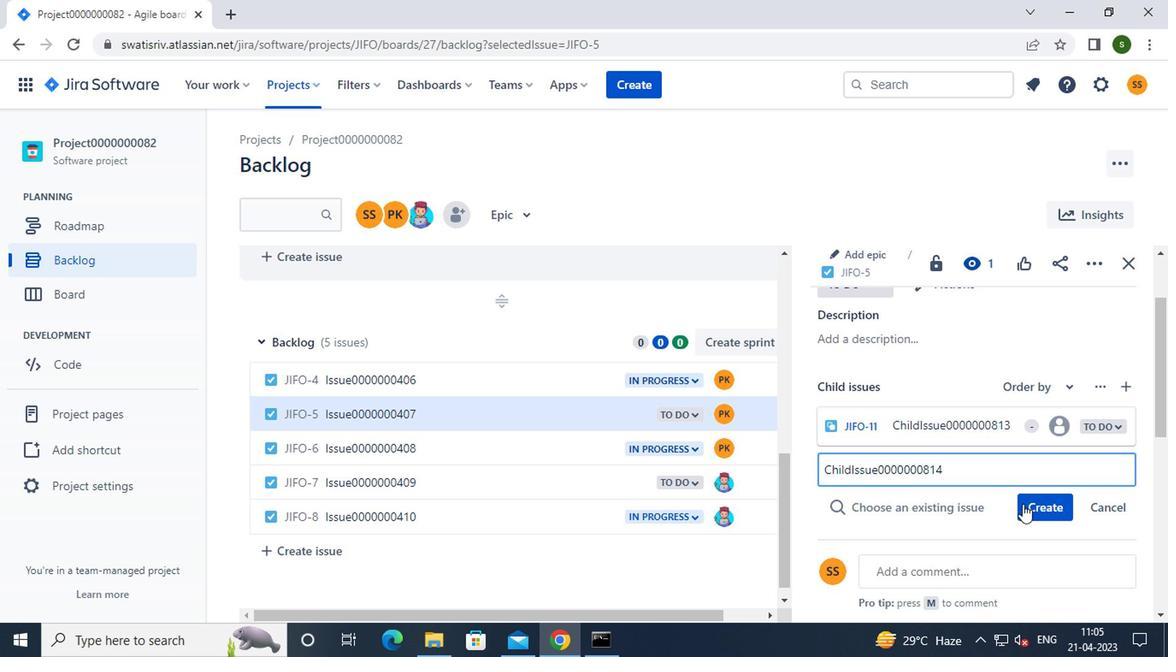 
Action: Mouse moved to (497, 447)
Screenshot: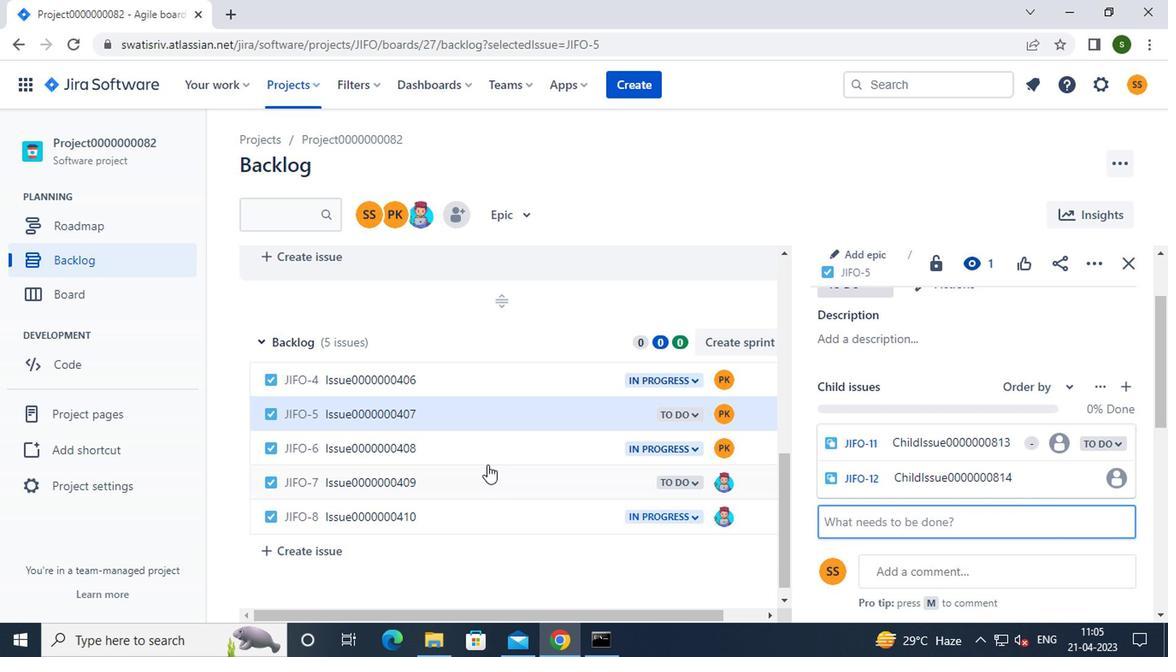 
Action: Mouse pressed left at (497, 447)
Screenshot: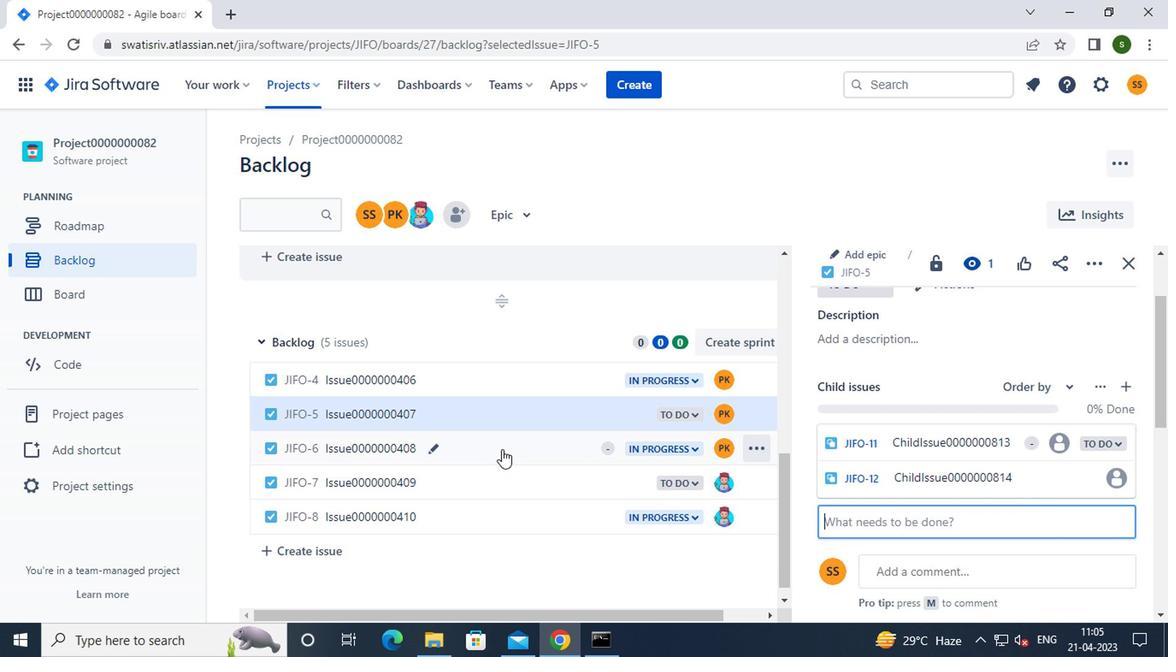 
Action: Mouse moved to (858, 335)
Screenshot: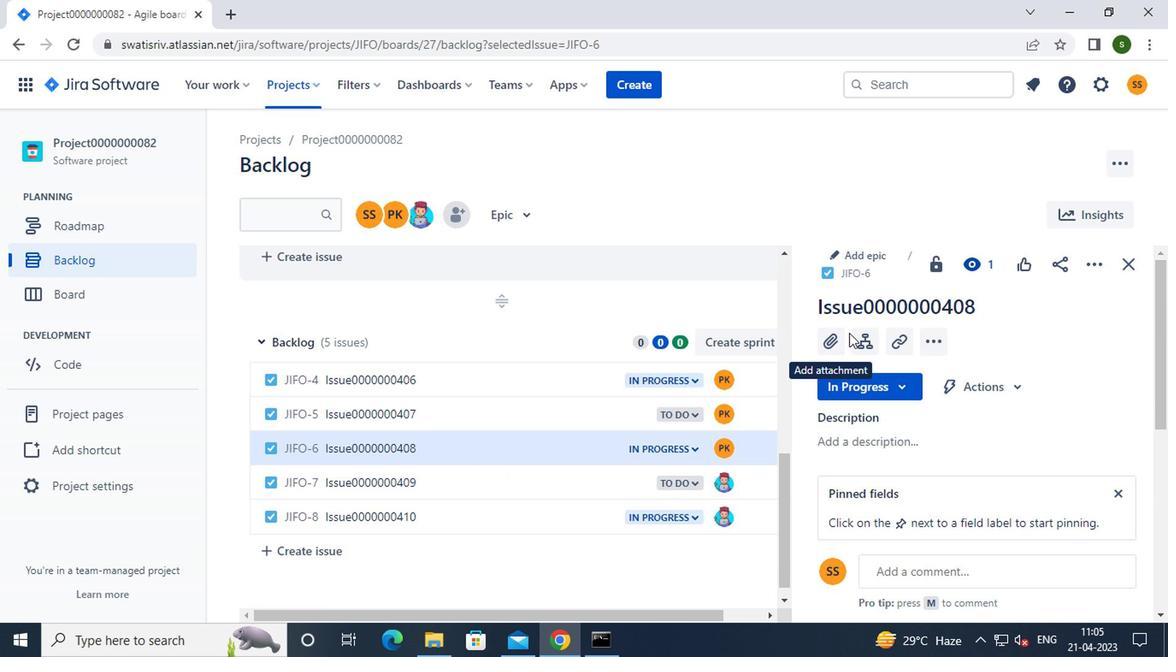 
Action: Mouse pressed left at (858, 335)
Screenshot: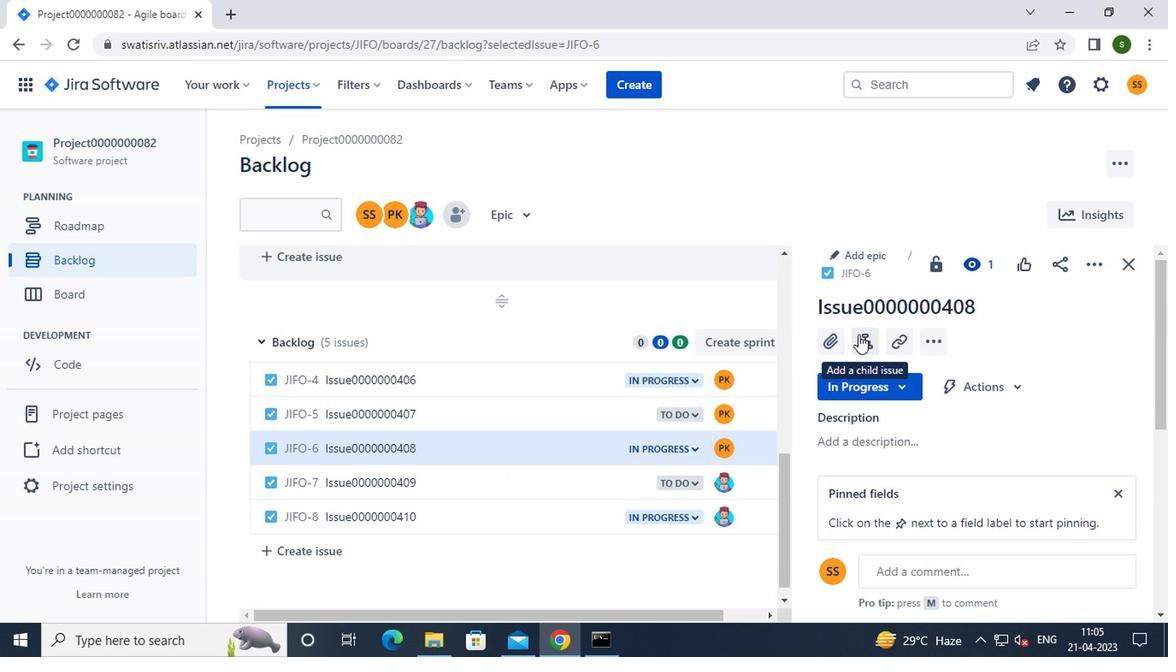 
Action: Mouse moved to (880, 412)
Screenshot: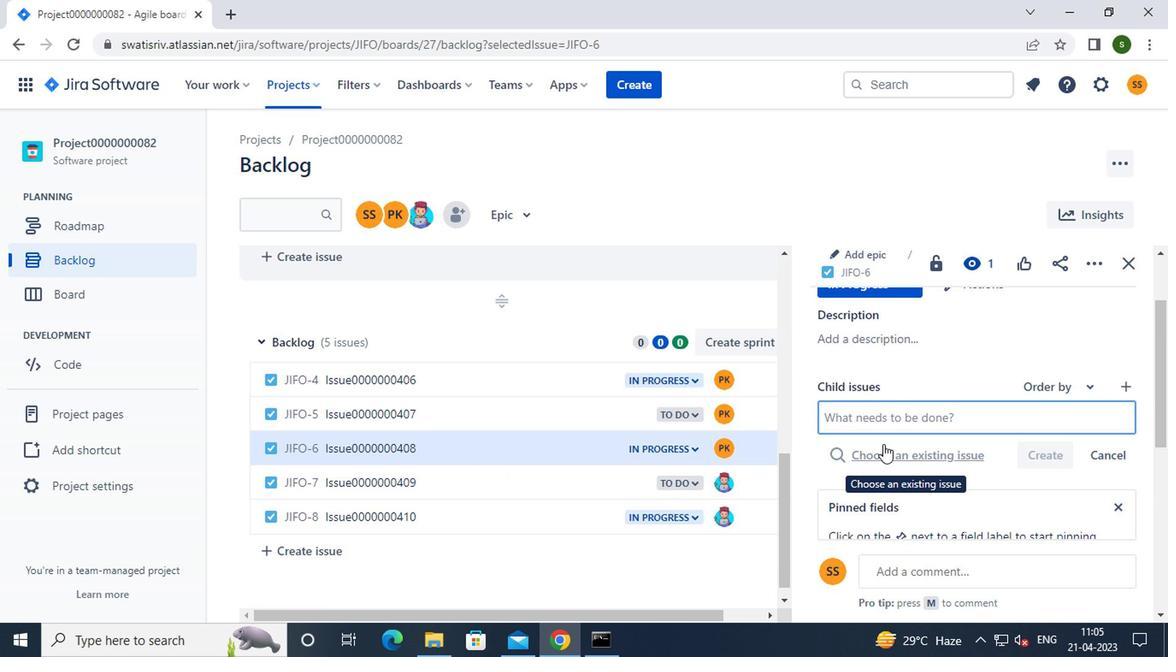 
Action: Mouse pressed left at (880, 412)
Screenshot: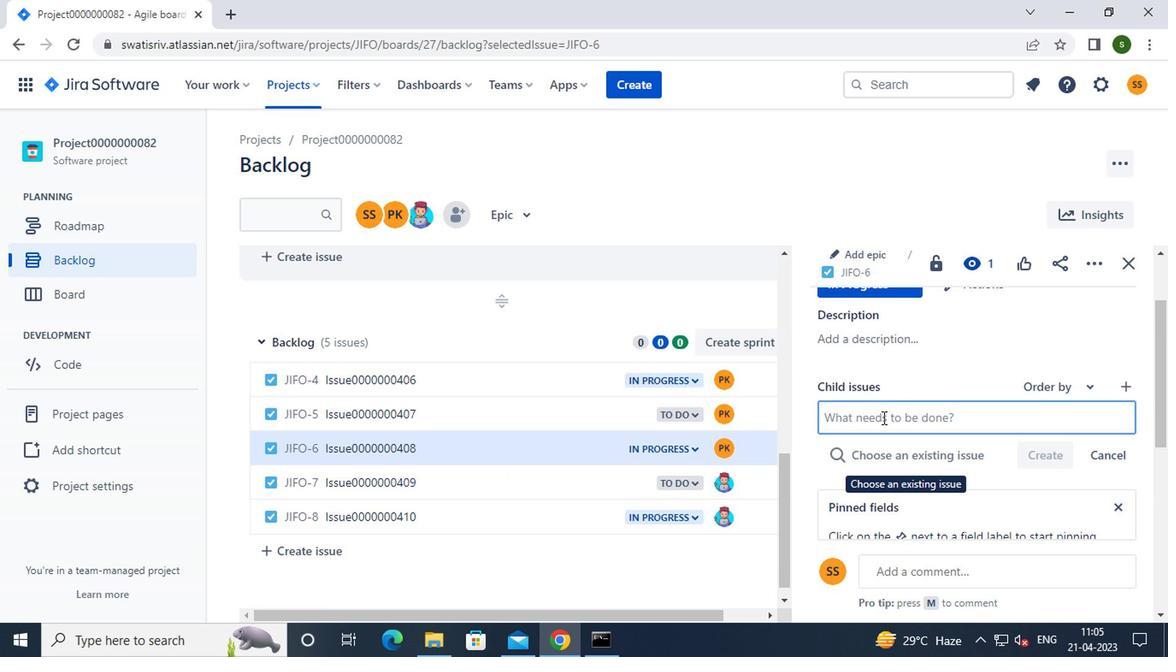 
Action: Key pressed <Key.caps_lock>c<Key.caps_lock>hild<Key.caps_lock>i<Key.caps_lock>ssue0000000815
Screenshot: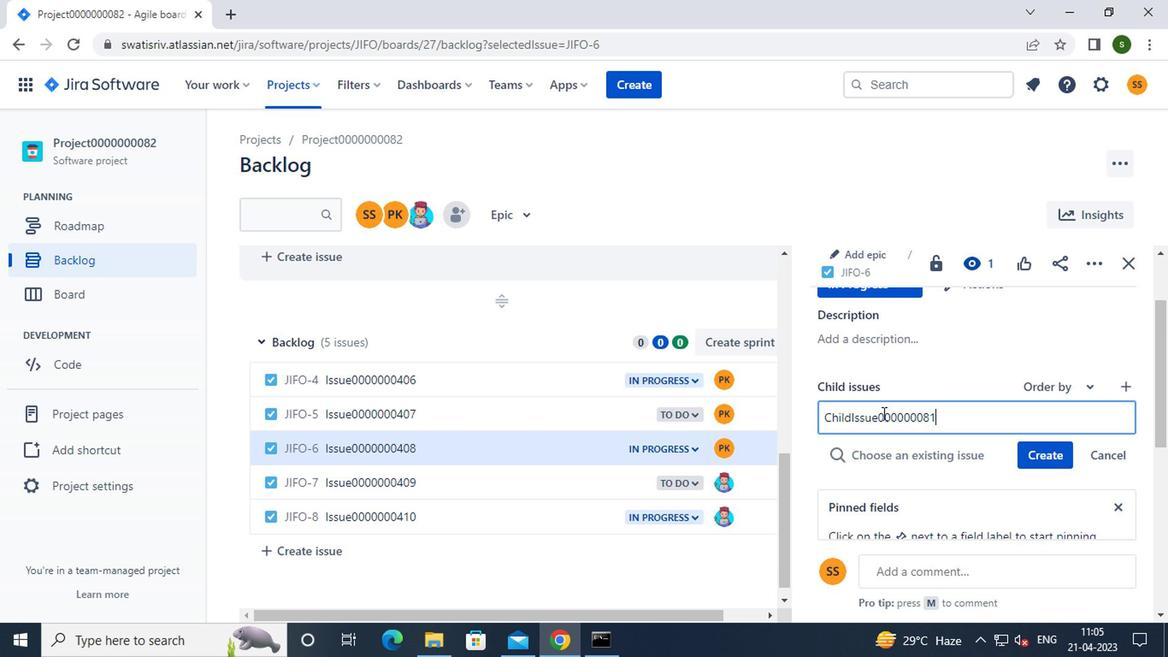 
Action: Mouse moved to (1024, 448)
Screenshot: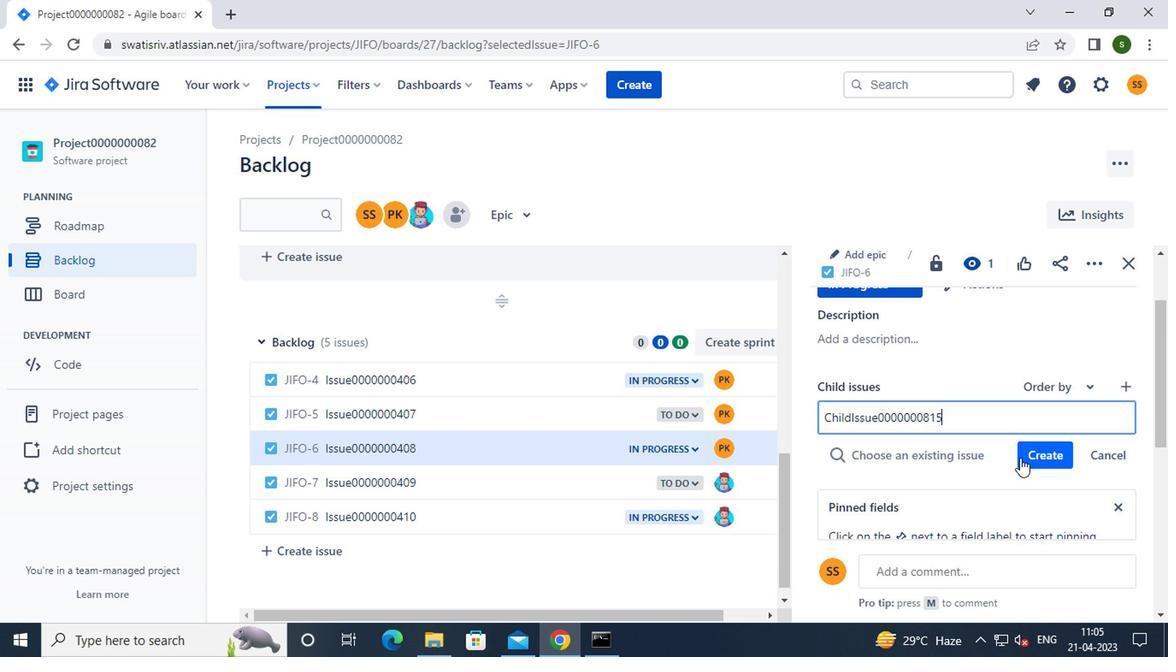 
Action: Mouse pressed left at (1024, 448)
Screenshot: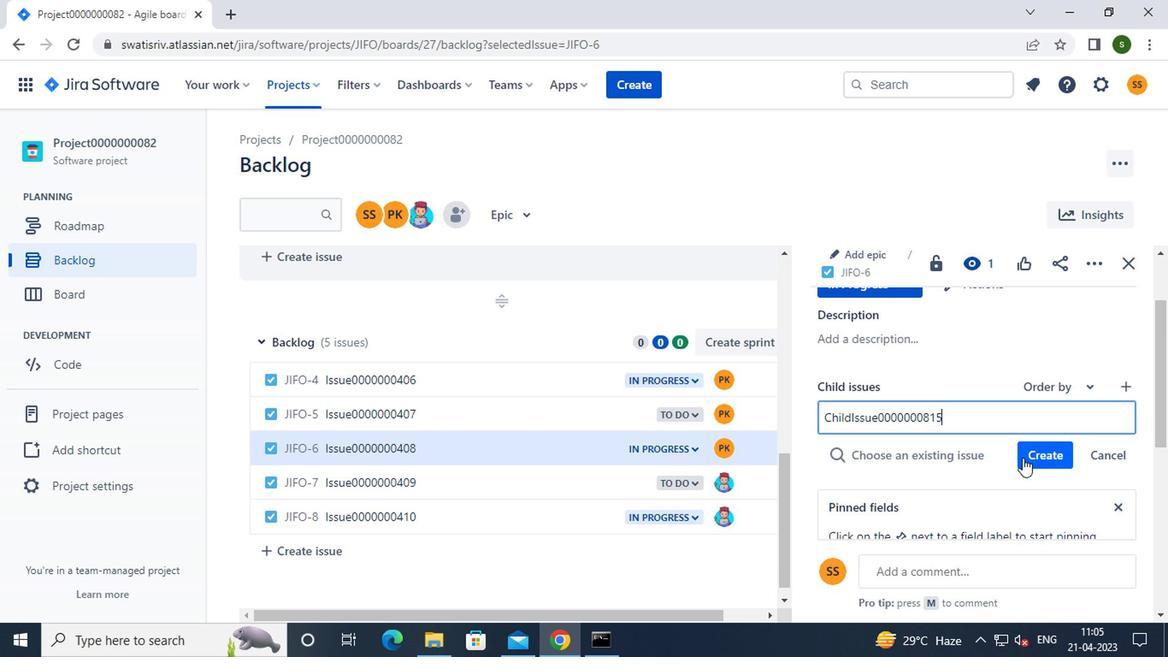 
Action: Mouse moved to (673, 177)
Screenshot: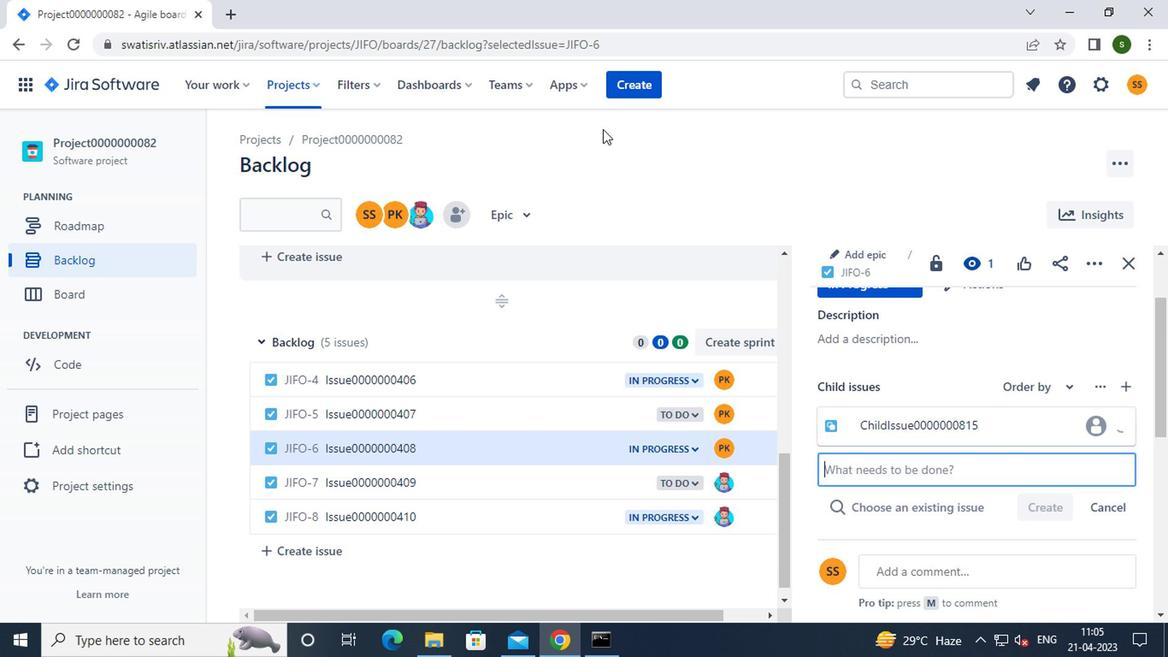 
